 Task: Search one way flight ticket for 5 adults, 1 child, 2 infants in seat and 1 infant on lap in business from Minneapolis-st. Paul: Minneapolis-st. Paul International/wold-chamberlain Airport to Laramie: Laramie Regional Airport on 5-3-2023. Choice of flights is Delta. Number of bags: 1 carry on bag. Price is upto 86000. Outbound departure time preference is 19:45.
Action: Mouse moved to (269, 351)
Screenshot: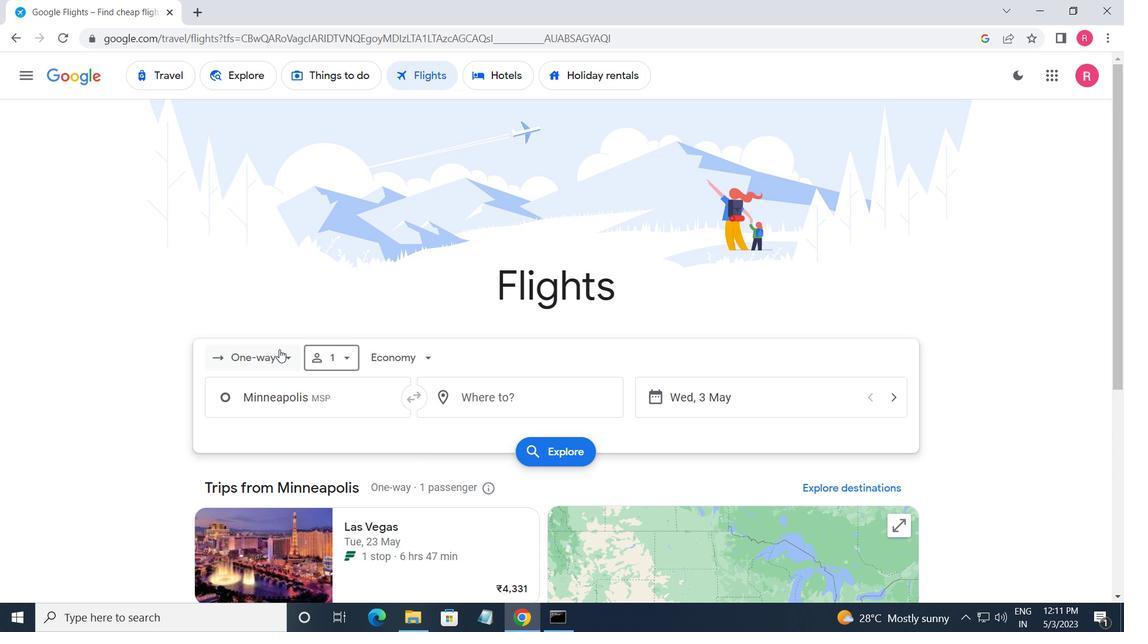 
Action: Mouse pressed left at (269, 351)
Screenshot: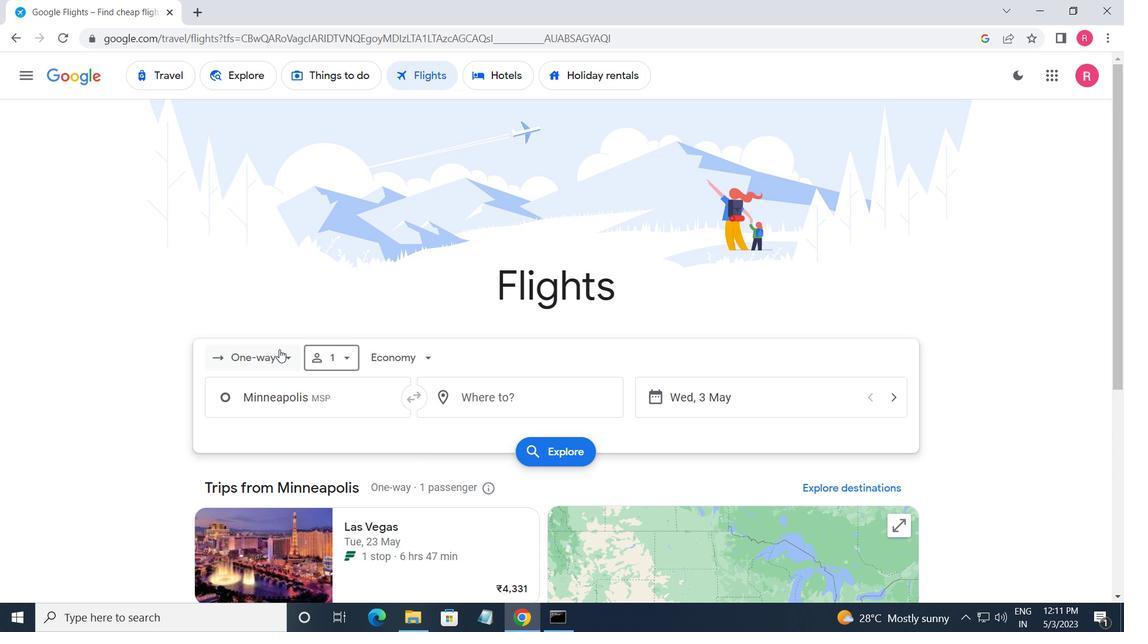 
Action: Mouse moved to (261, 427)
Screenshot: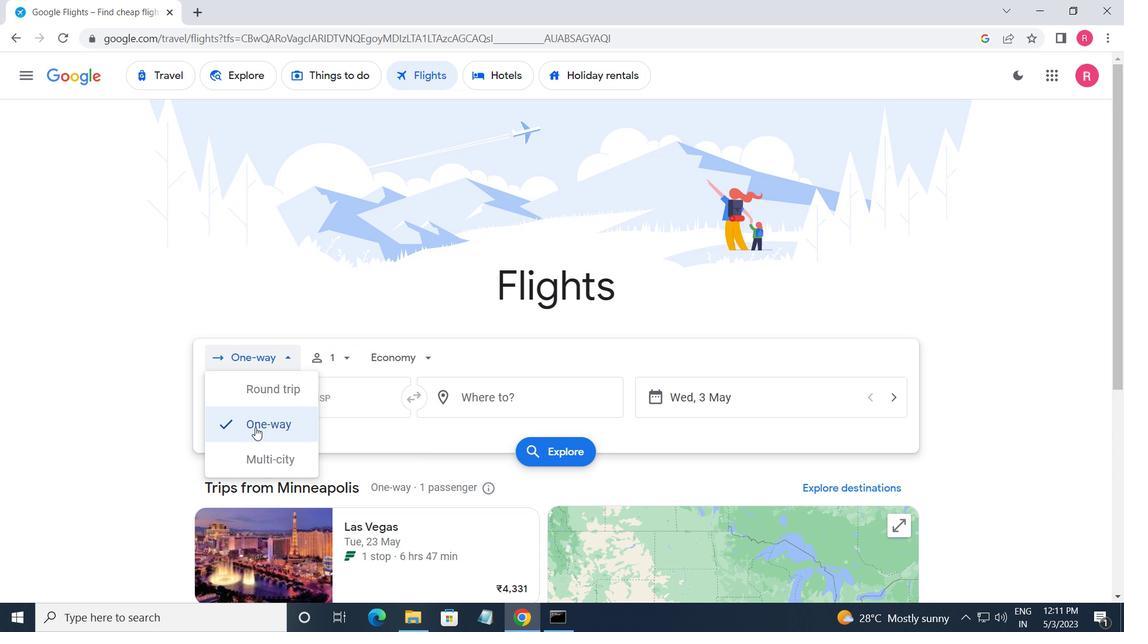 
Action: Mouse pressed left at (261, 427)
Screenshot: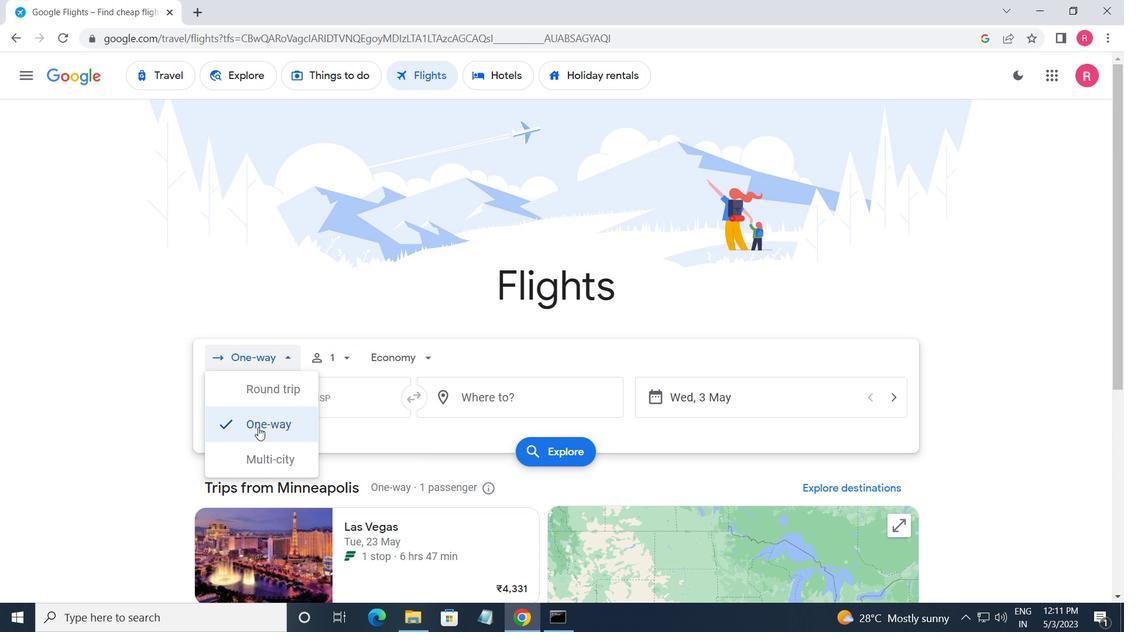 
Action: Mouse moved to (345, 365)
Screenshot: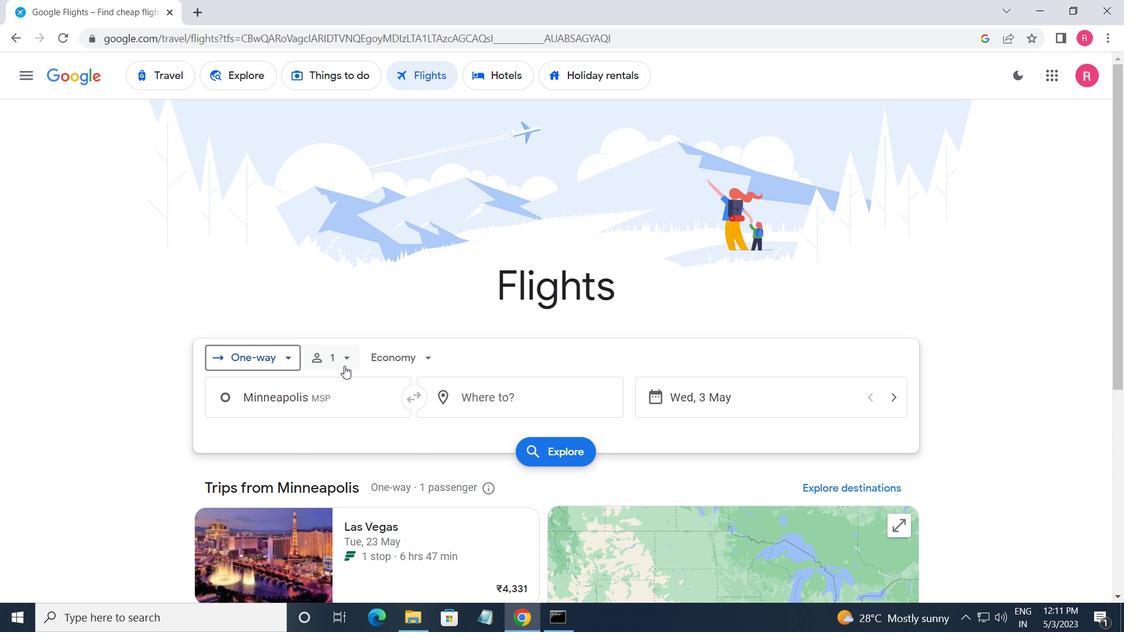 
Action: Mouse pressed left at (345, 365)
Screenshot: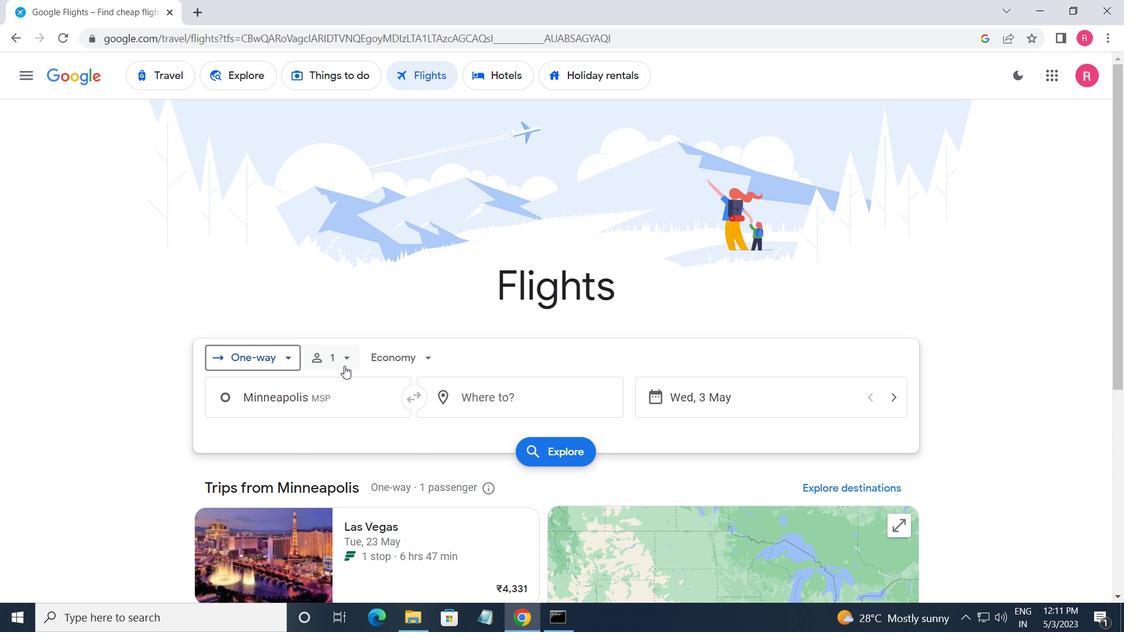 
Action: Mouse moved to (465, 390)
Screenshot: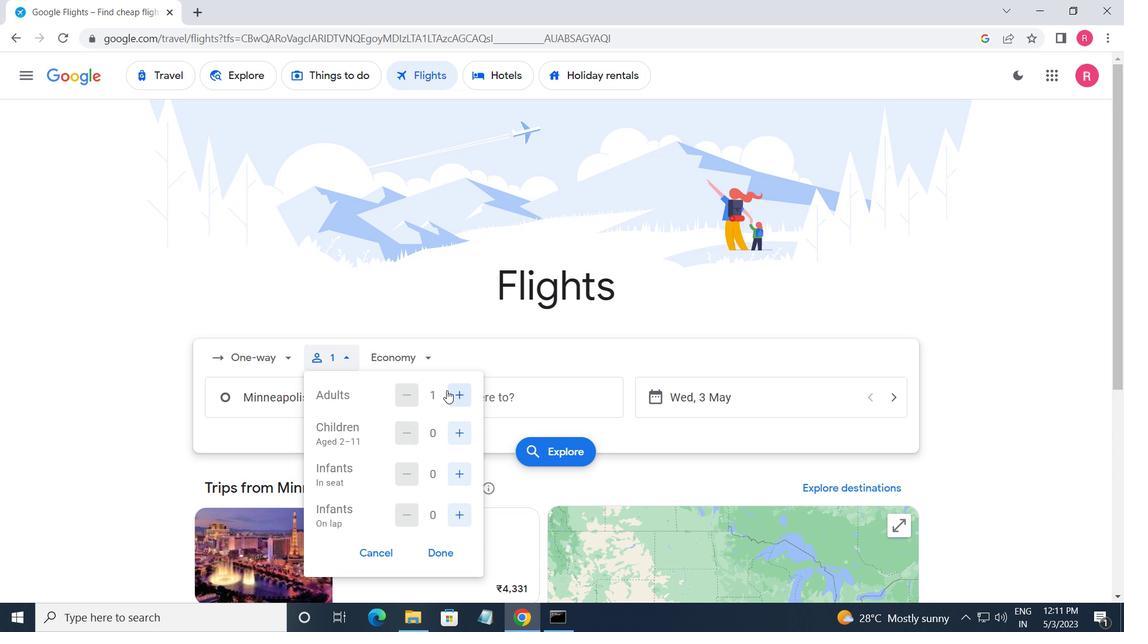
Action: Mouse pressed left at (465, 390)
Screenshot: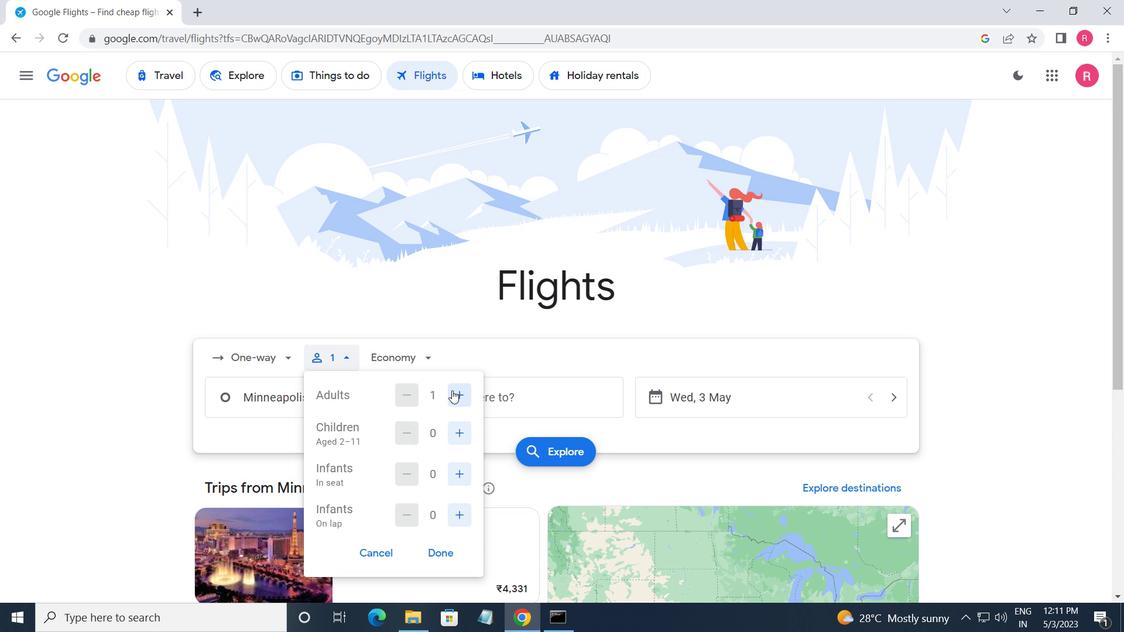 
Action: Mouse pressed left at (465, 390)
Screenshot: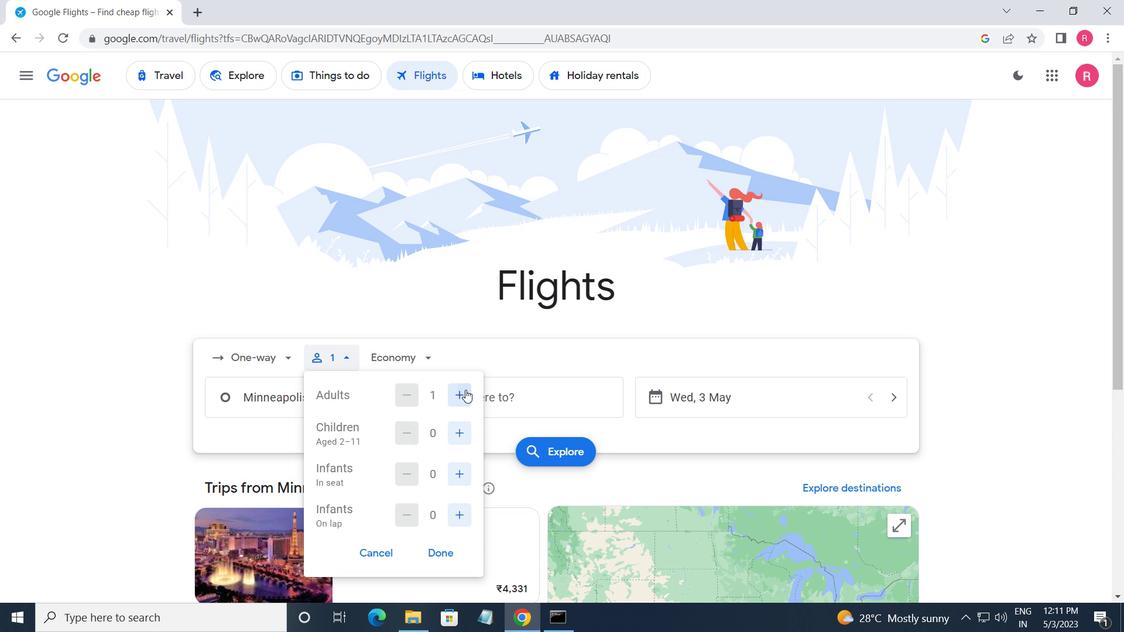 
Action: Mouse pressed left at (465, 390)
Screenshot: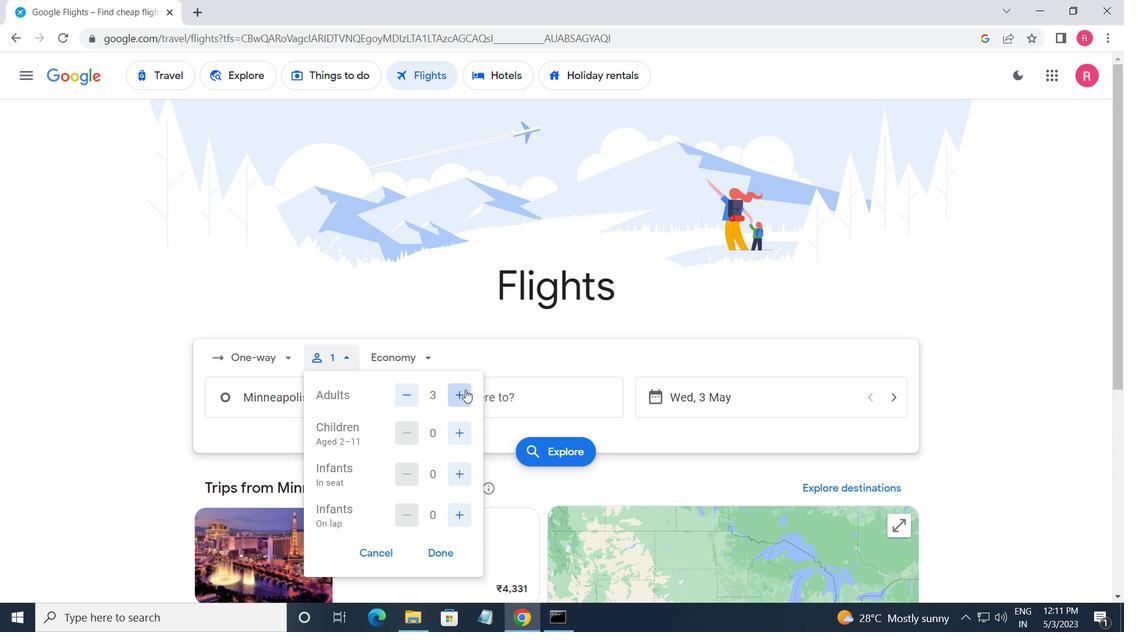 
Action: Mouse pressed left at (465, 390)
Screenshot: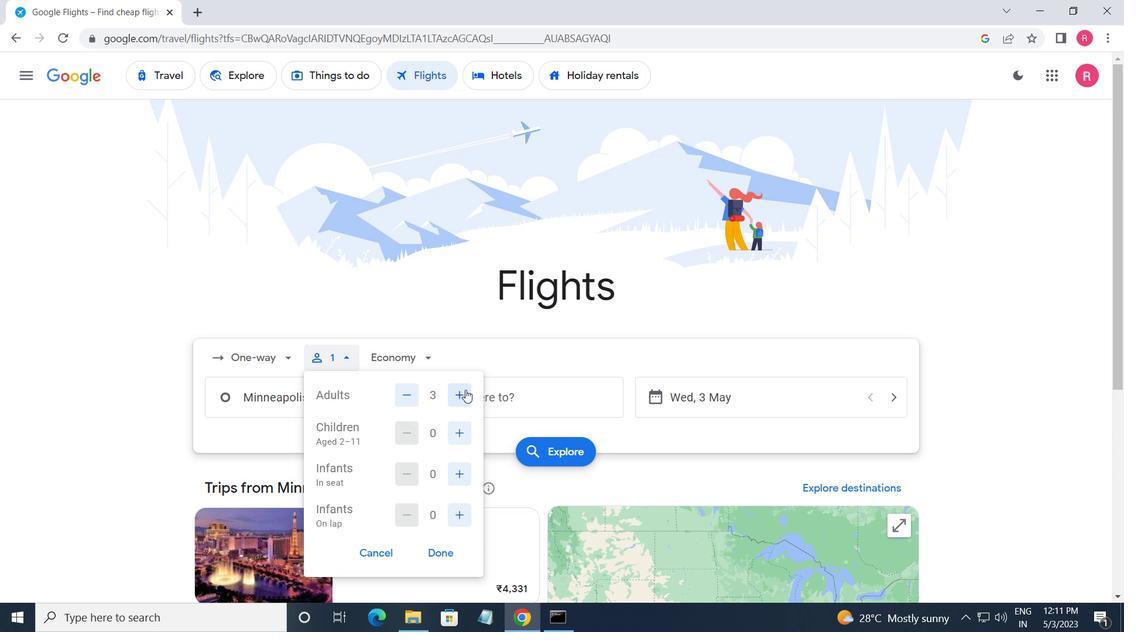 
Action: Mouse moved to (458, 442)
Screenshot: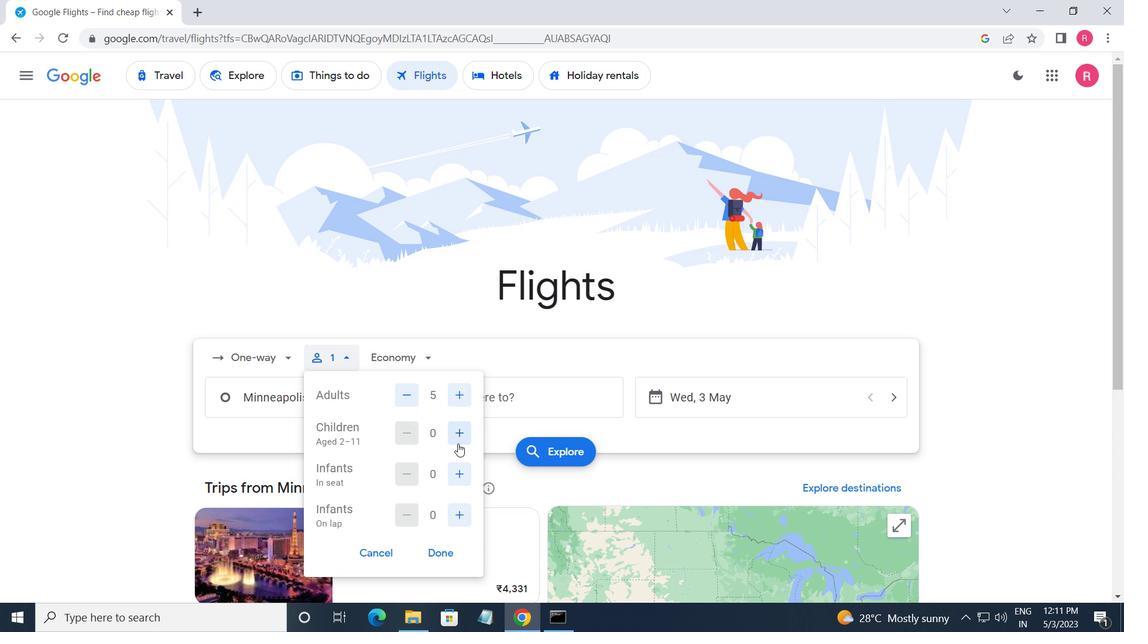 
Action: Mouse pressed left at (458, 442)
Screenshot: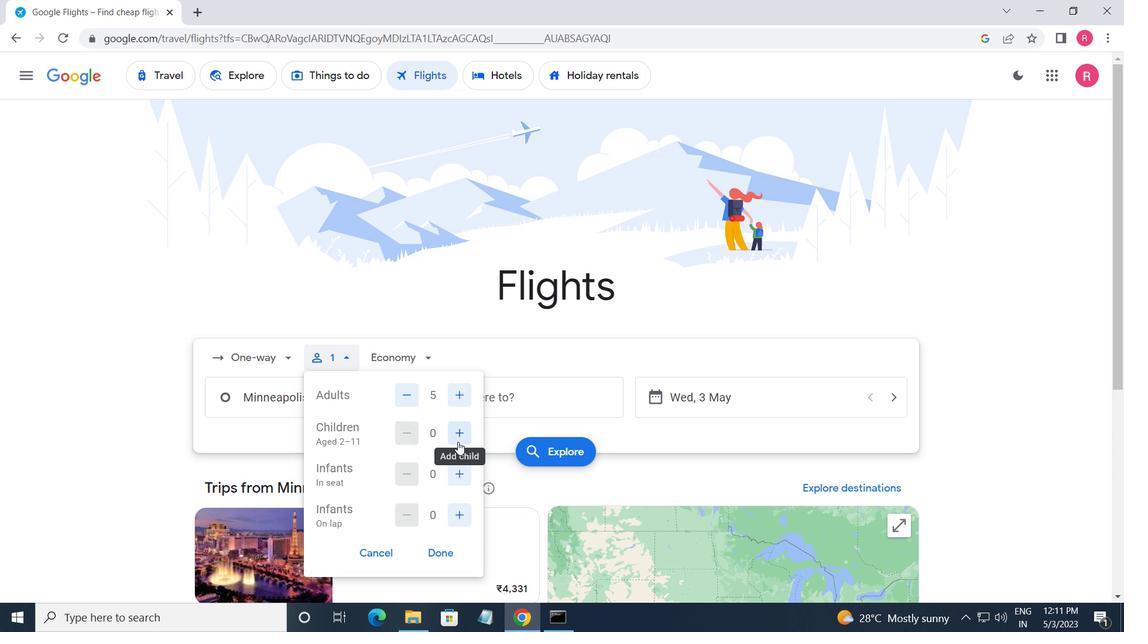 
Action: Mouse moved to (458, 467)
Screenshot: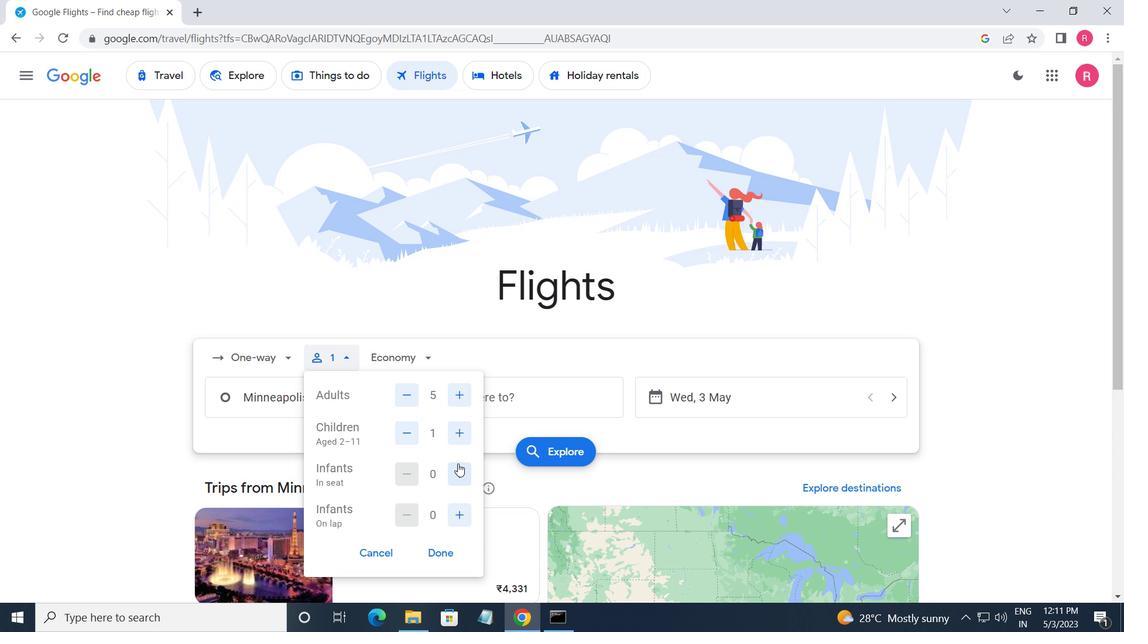 
Action: Mouse pressed left at (458, 467)
Screenshot: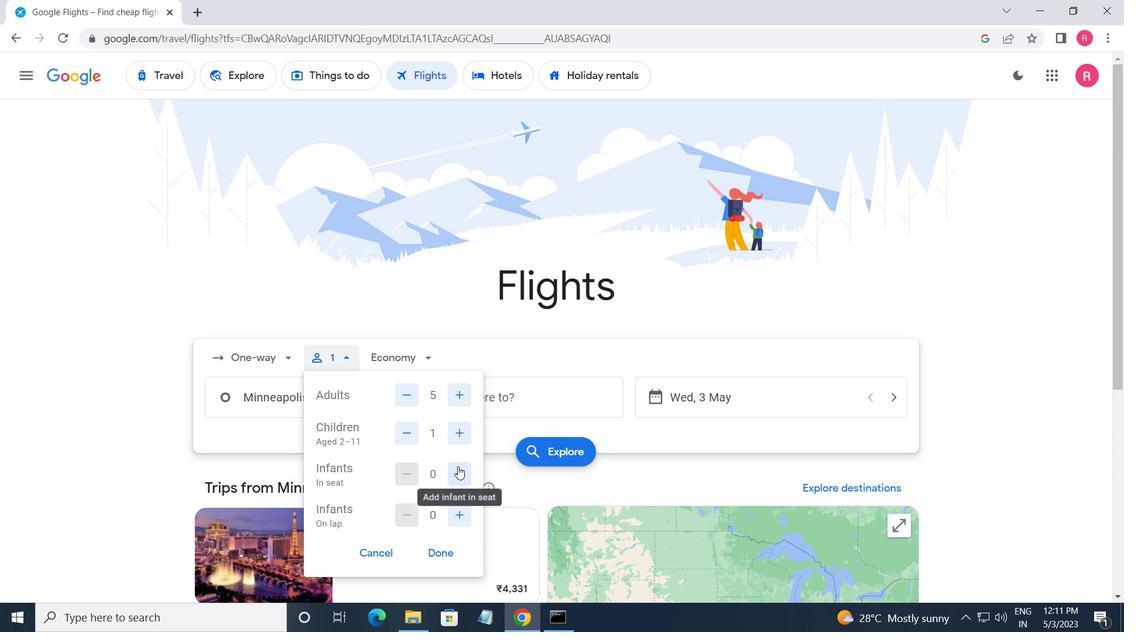 
Action: Mouse pressed left at (458, 467)
Screenshot: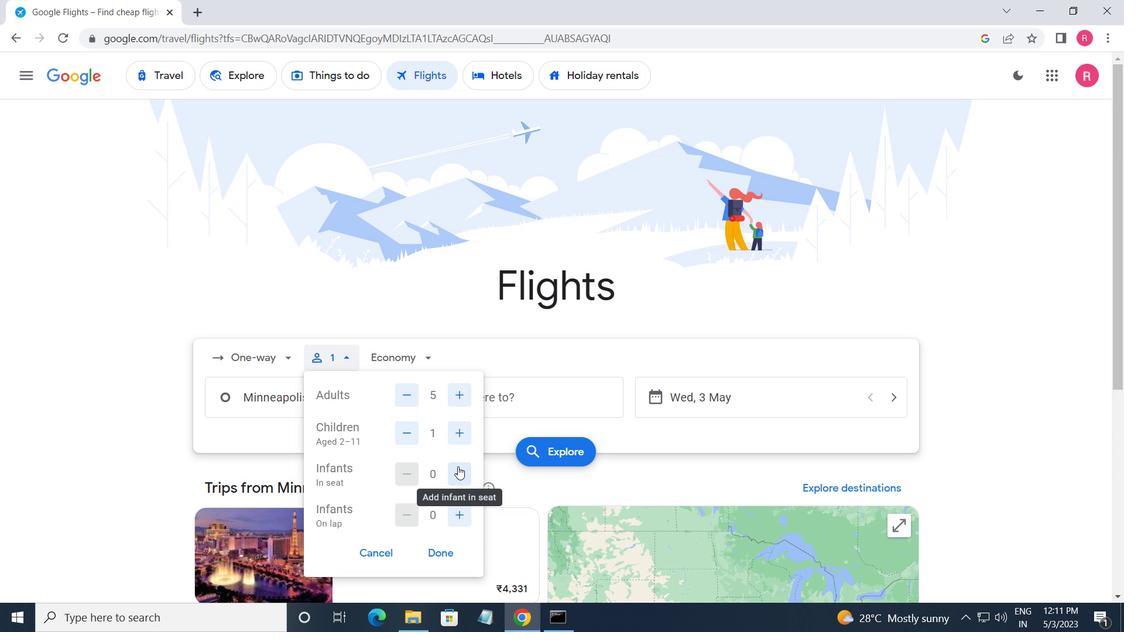 
Action: Mouse moved to (458, 467)
Screenshot: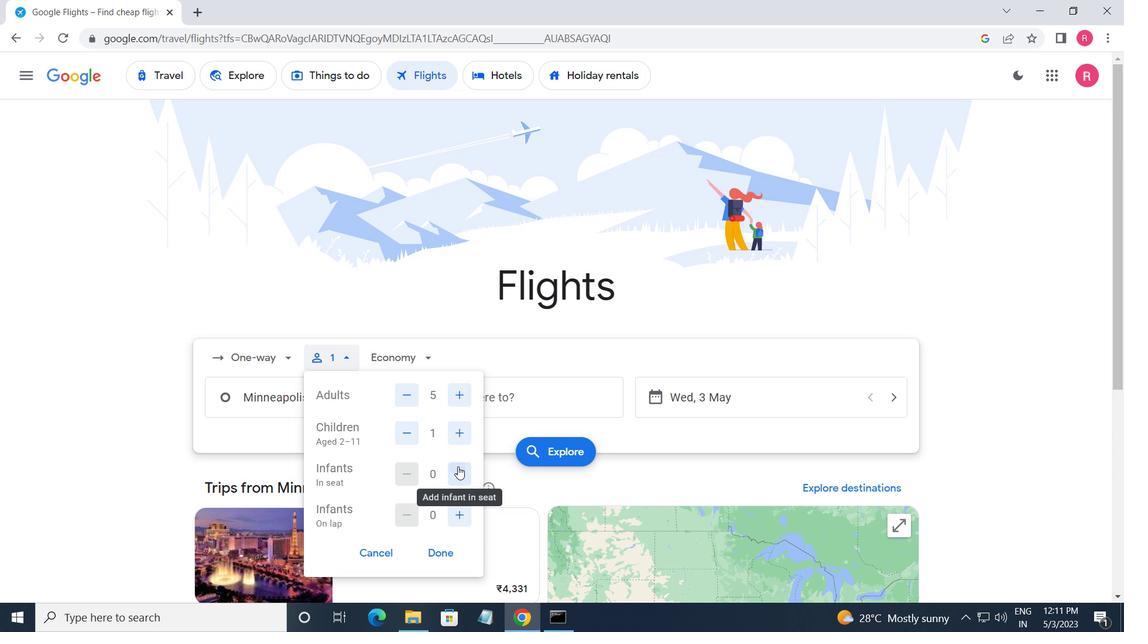 
Action: Mouse pressed left at (458, 467)
Screenshot: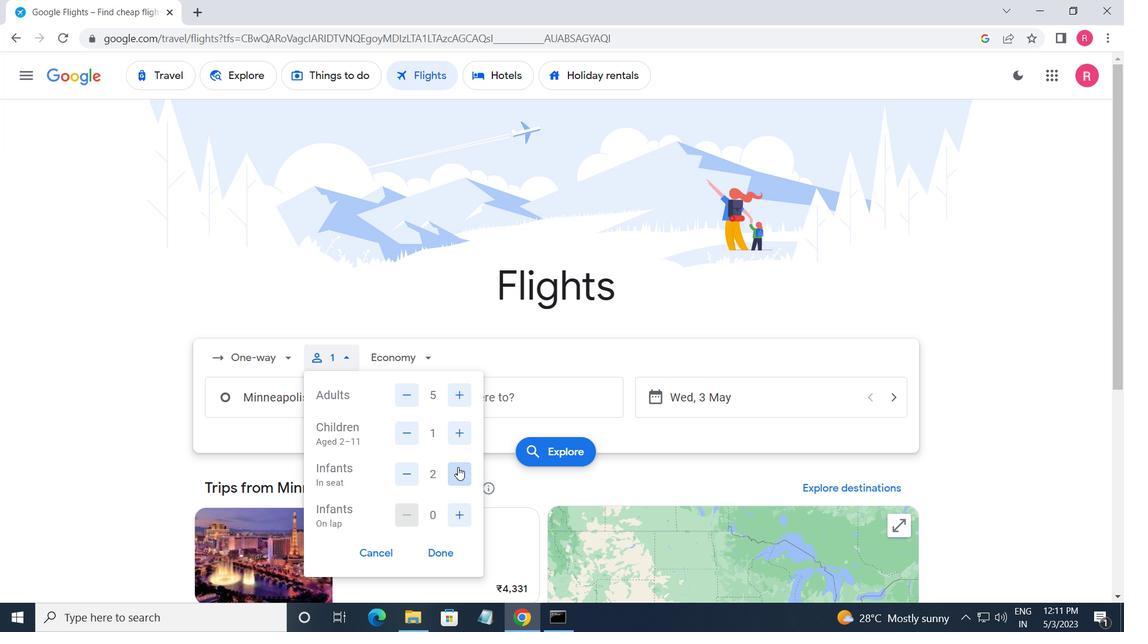 
Action: Mouse moved to (411, 468)
Screenshot: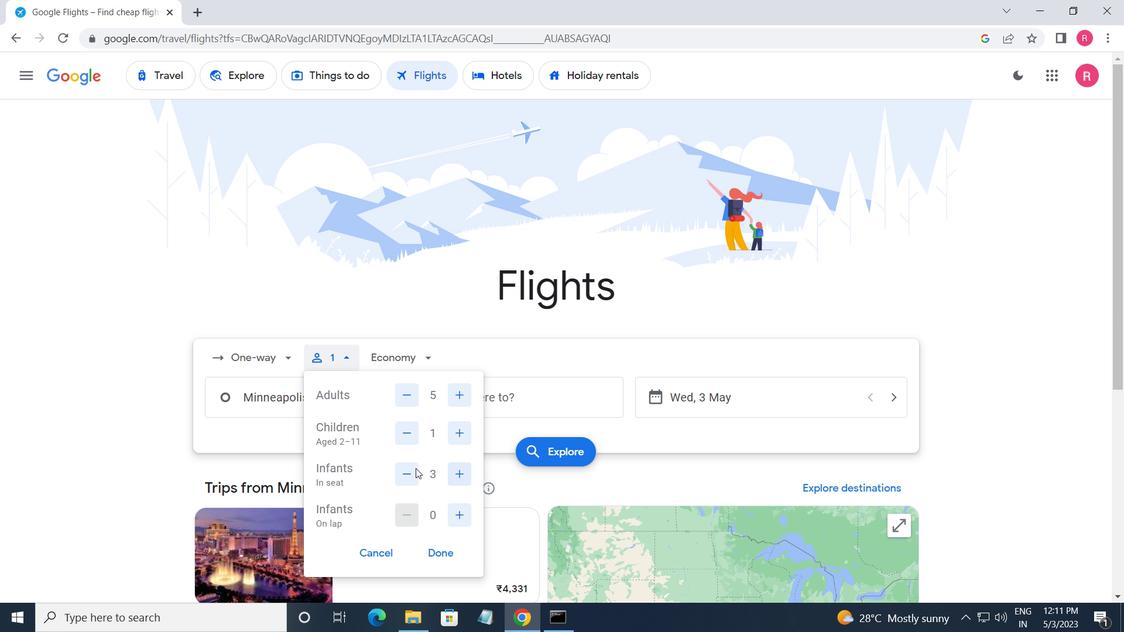 
Action: Mouse pressed left at (411, 468)
Screenshot: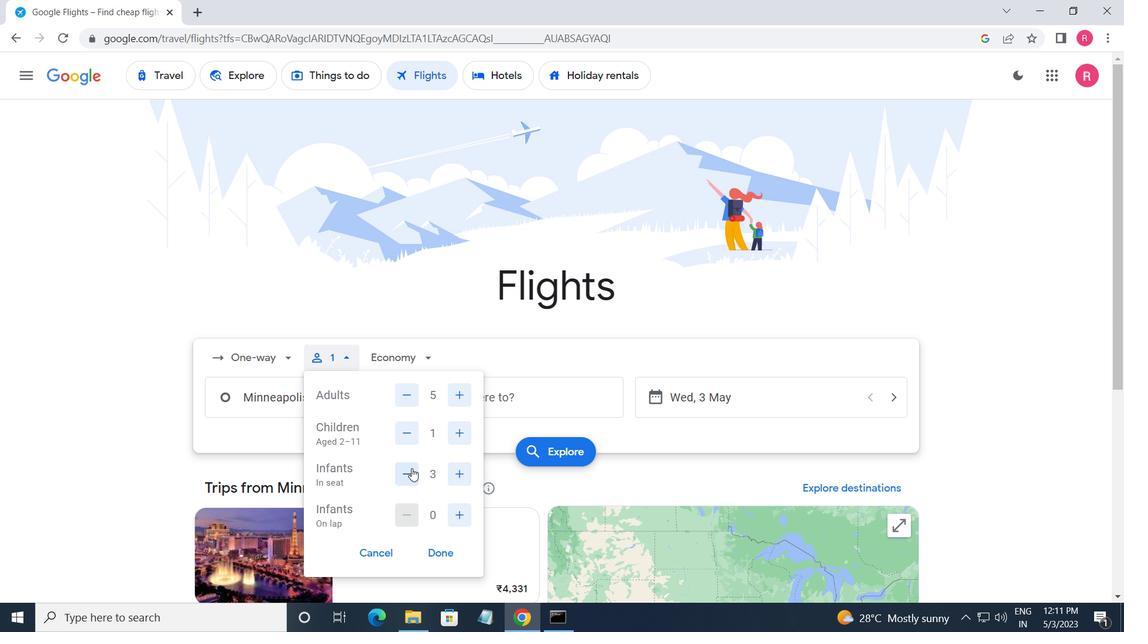 
Action: Mouse moved to (455, 514)
Screenshot: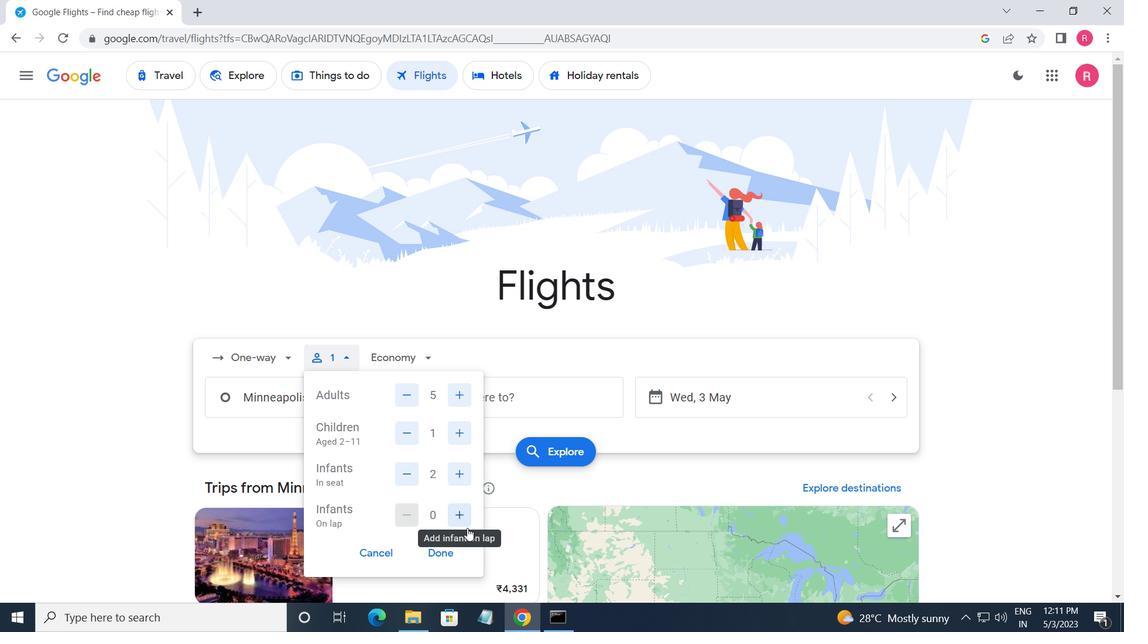 
Action: Mouse pressed left at (455, 514)
Screenshot: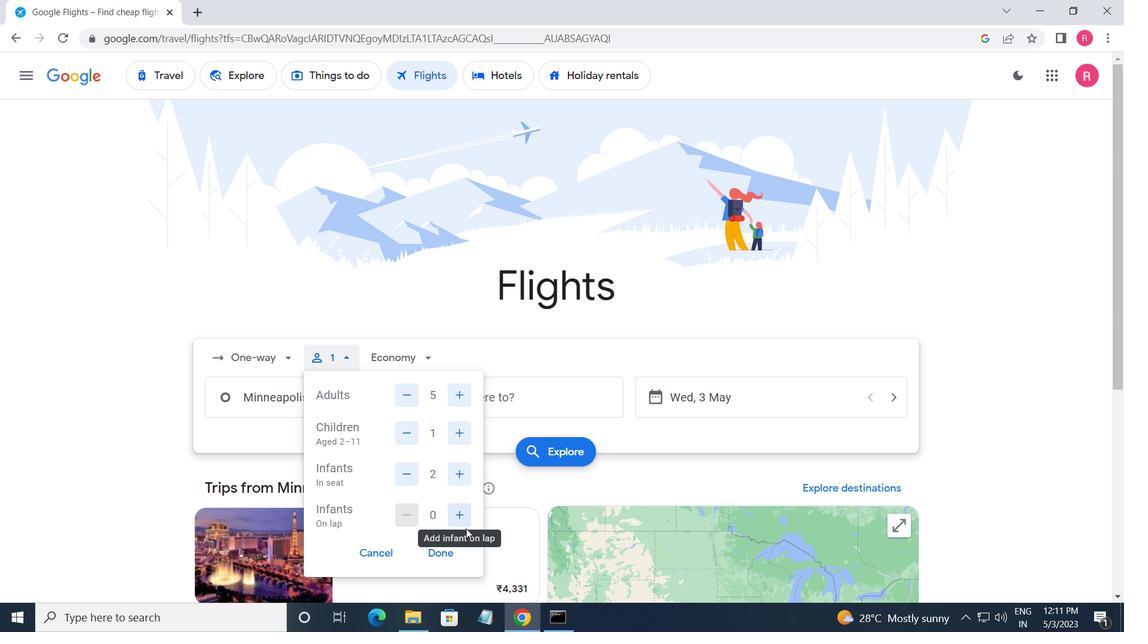 
Action: Mouse moved to (450, 541)
Screenshot: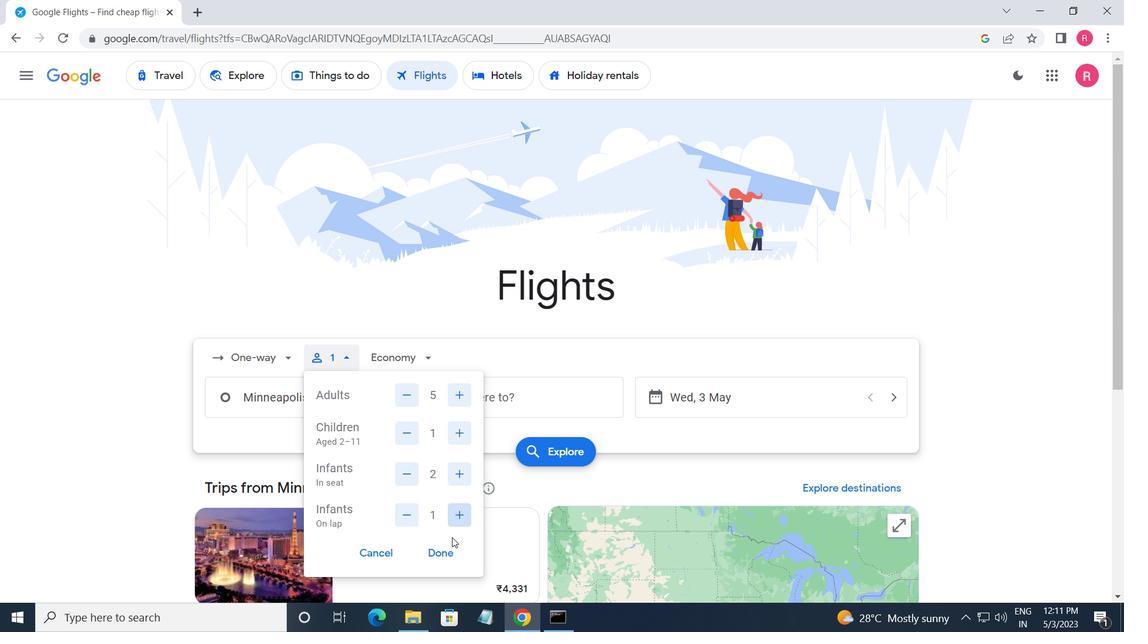 
Action: Mouse pressed left at (450, 541)
Screenshot: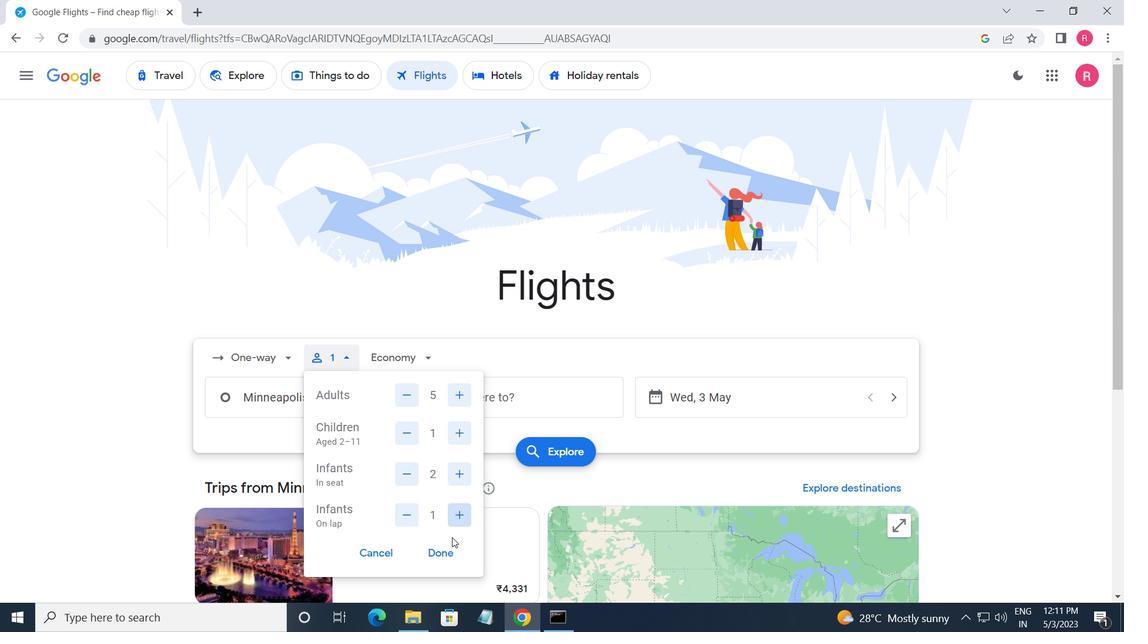 
Action: Mouse moved to (407, 367)
Screenshot: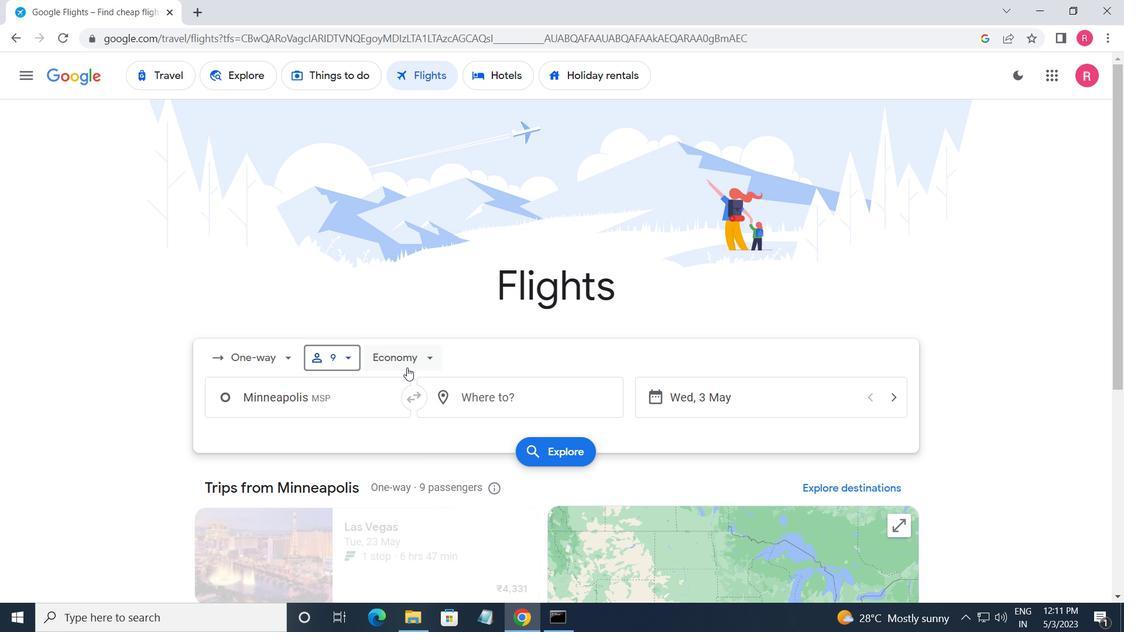 
Action: Mouse pressed left at (407, 367)
Screenshot: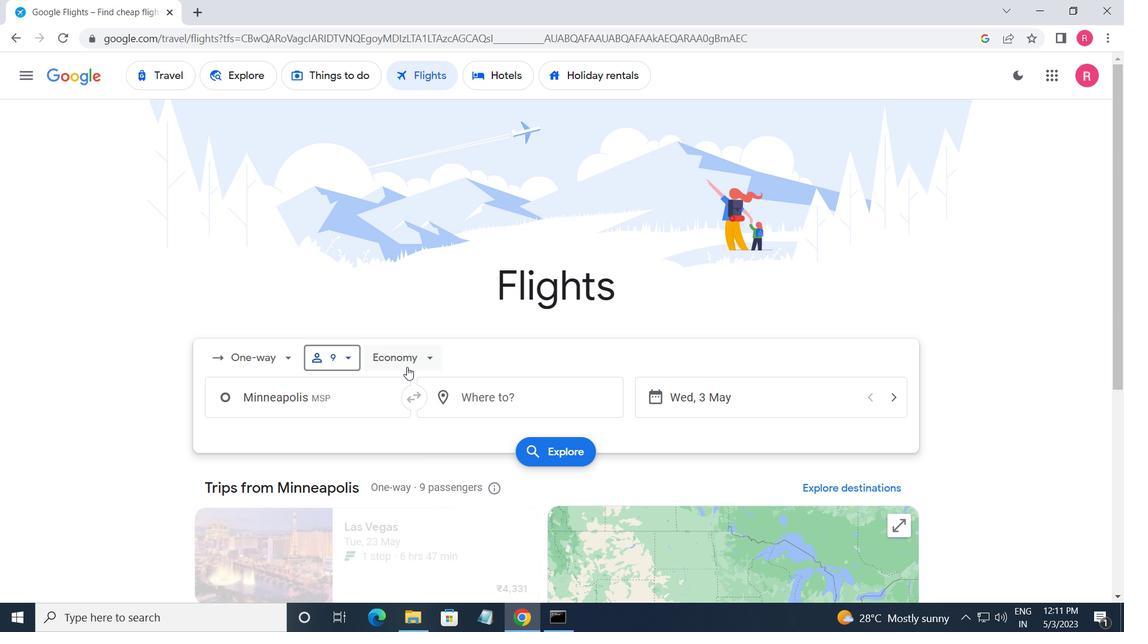 
Action: Mouse moved to (427, 459)
Screenshot: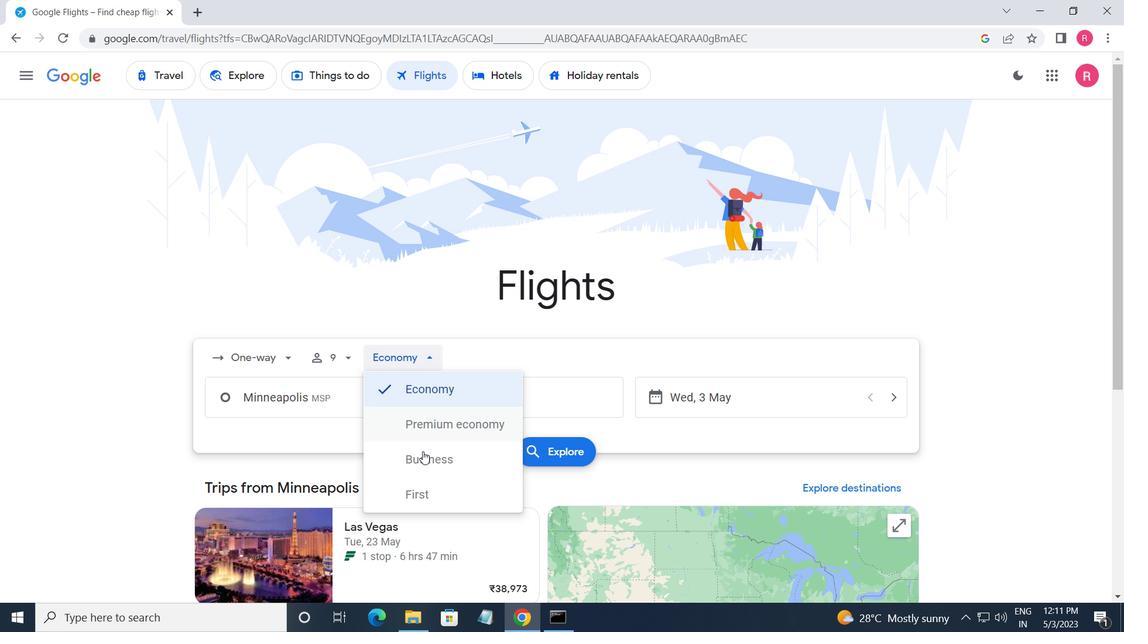 
Action: Mouse pressed left at (427, 459)
Screenshot: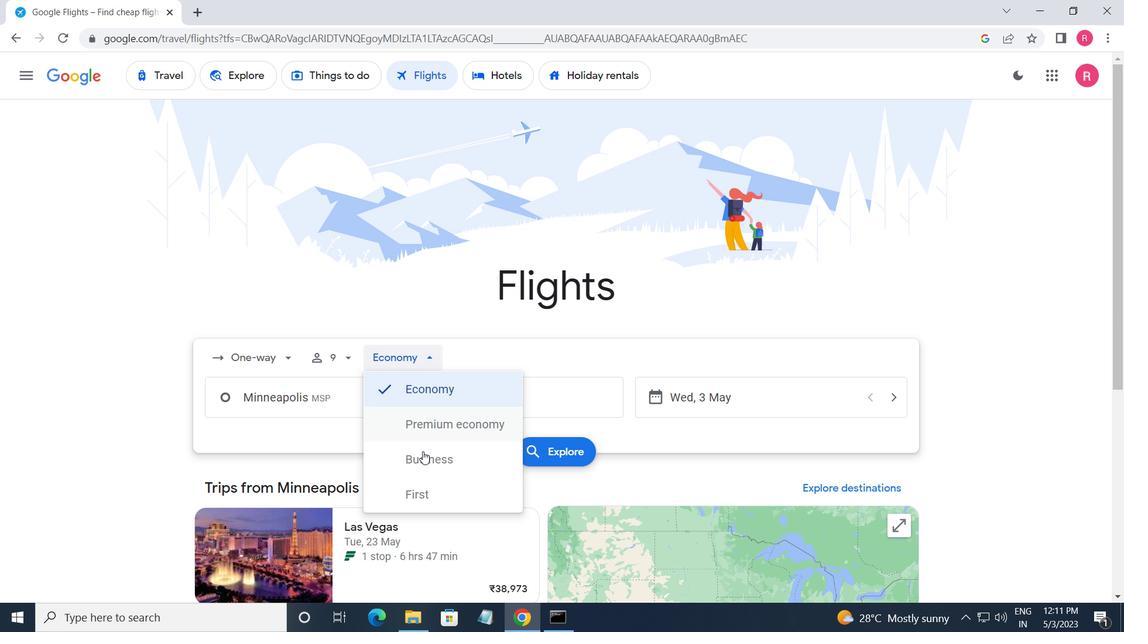 
Action: Mouse moved to (356, 395)
Screenshot: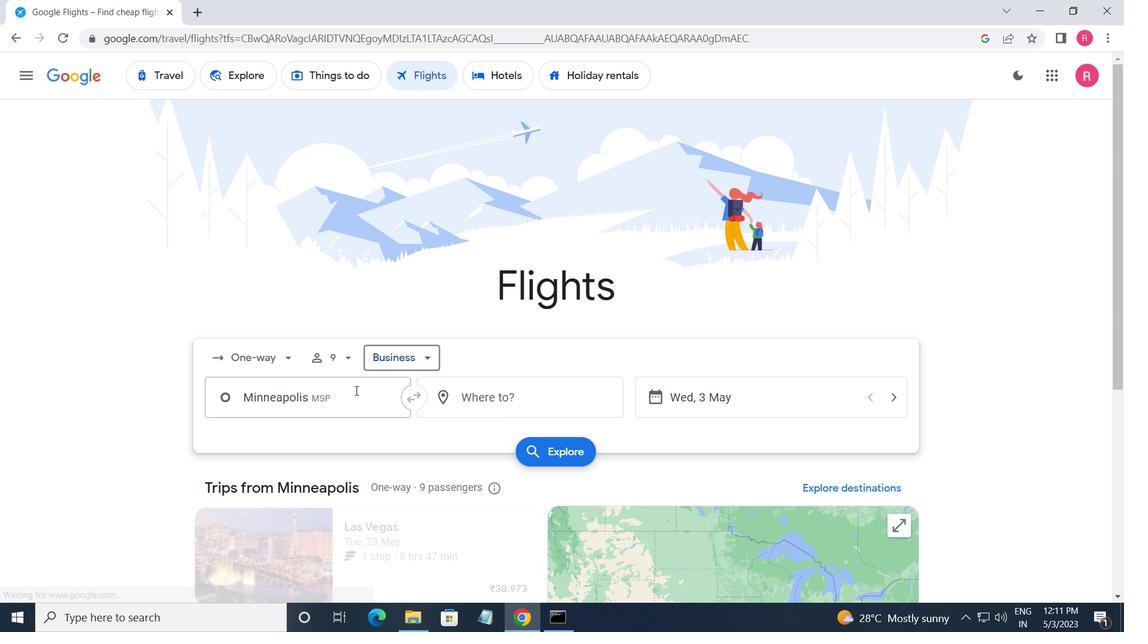 
Action: Mouse pressed left at (356, 395)
Screenshot: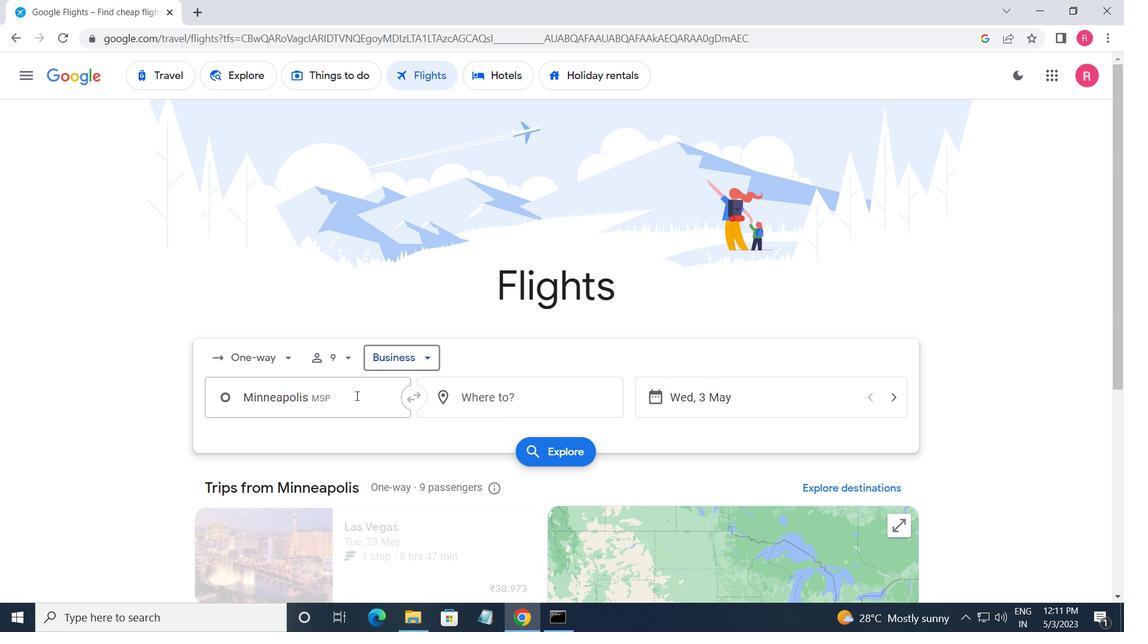 
Action: Mouse moved to (351, 474)
Screenshot: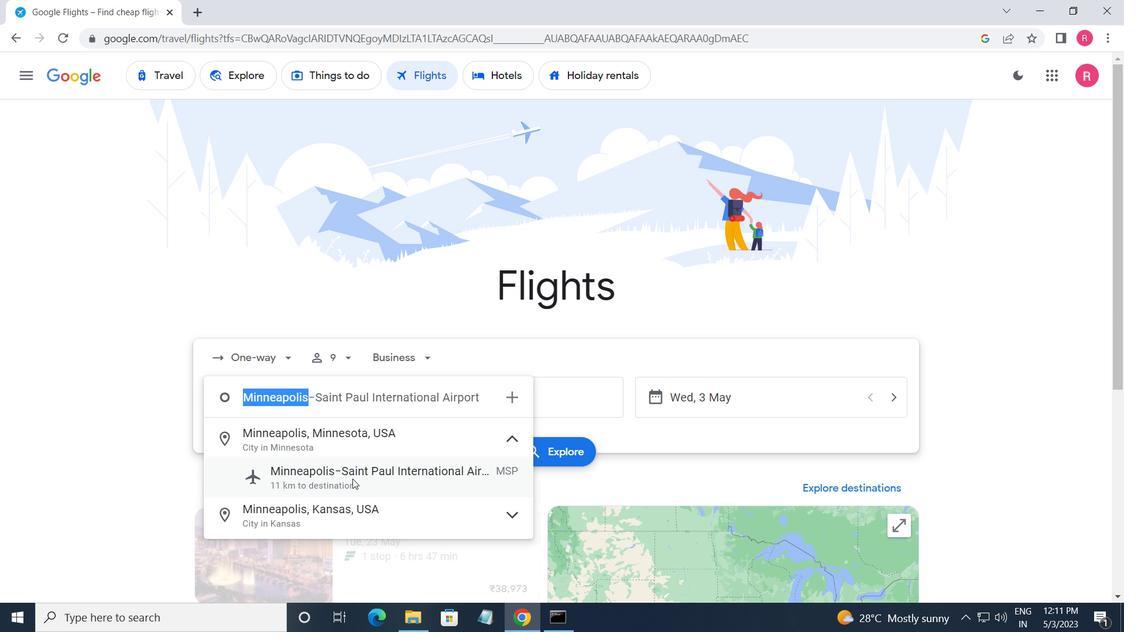 
Action: Mouse pressed left at (351, 474)
Screenshot: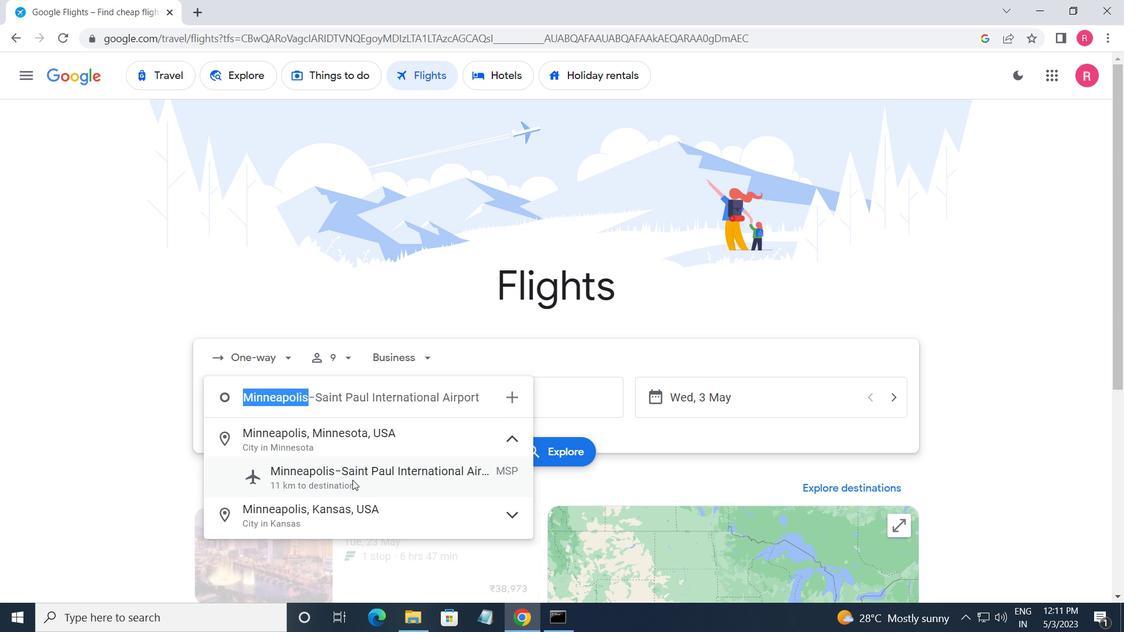 
Action: Mouse moved to (494, 397)
Screenshot: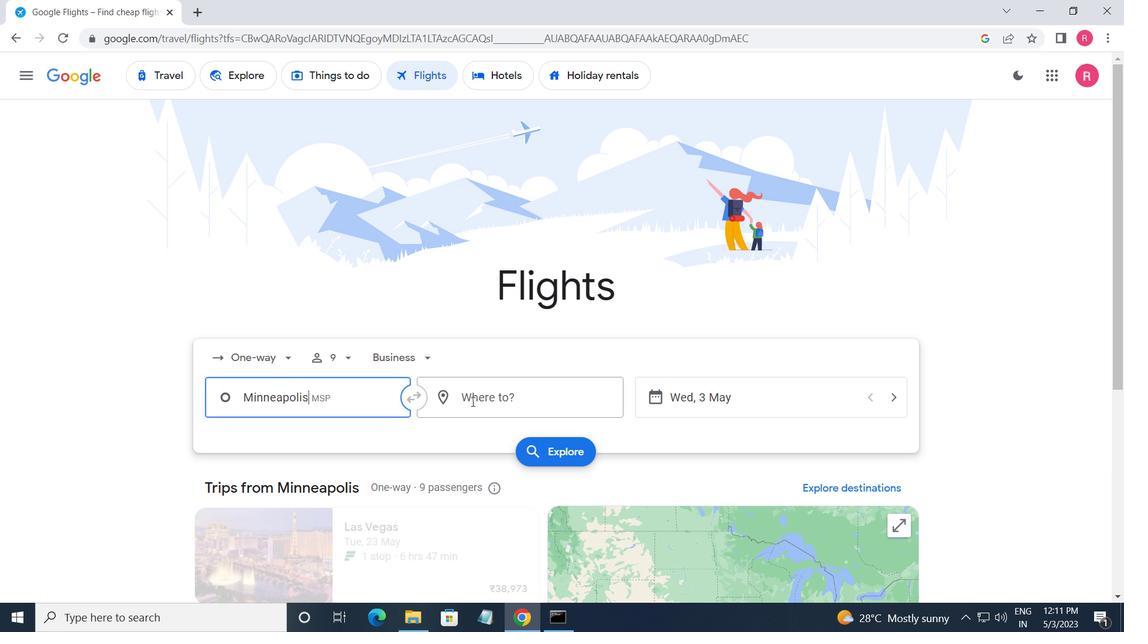 
Action: Mouse pressed left at (494, 397)
Screenshot: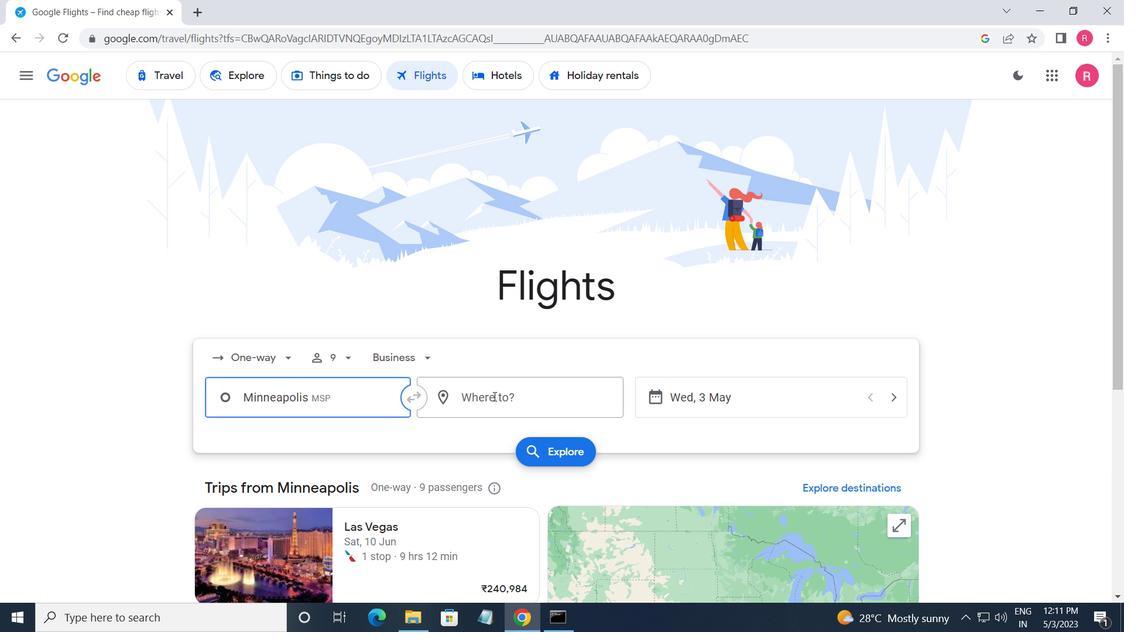 
Action: Mouse moved to (494, 556)
Screenshot: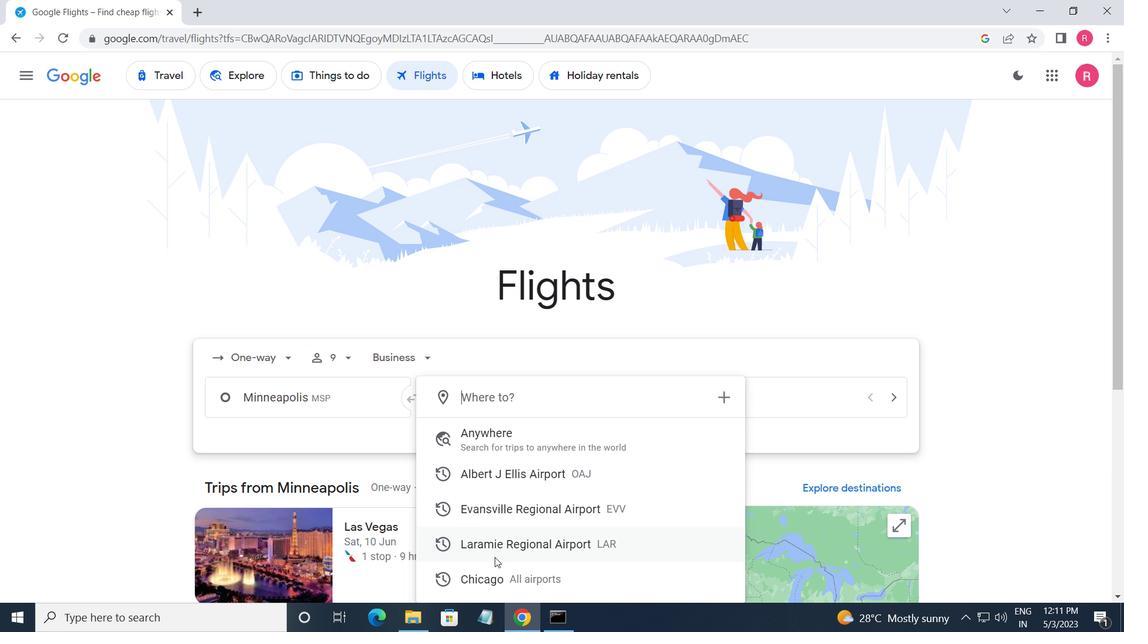 
Action: Mouse pressed left at (494, 556)
Screenshot: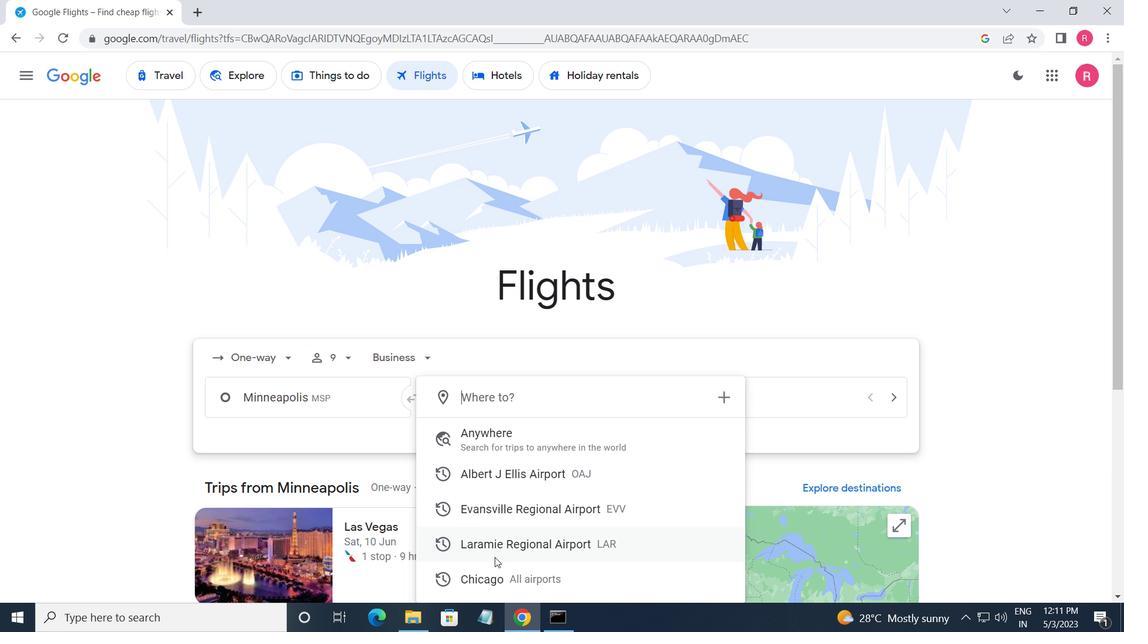 
Action: Mouse moved to (739, 402)
Screenshot: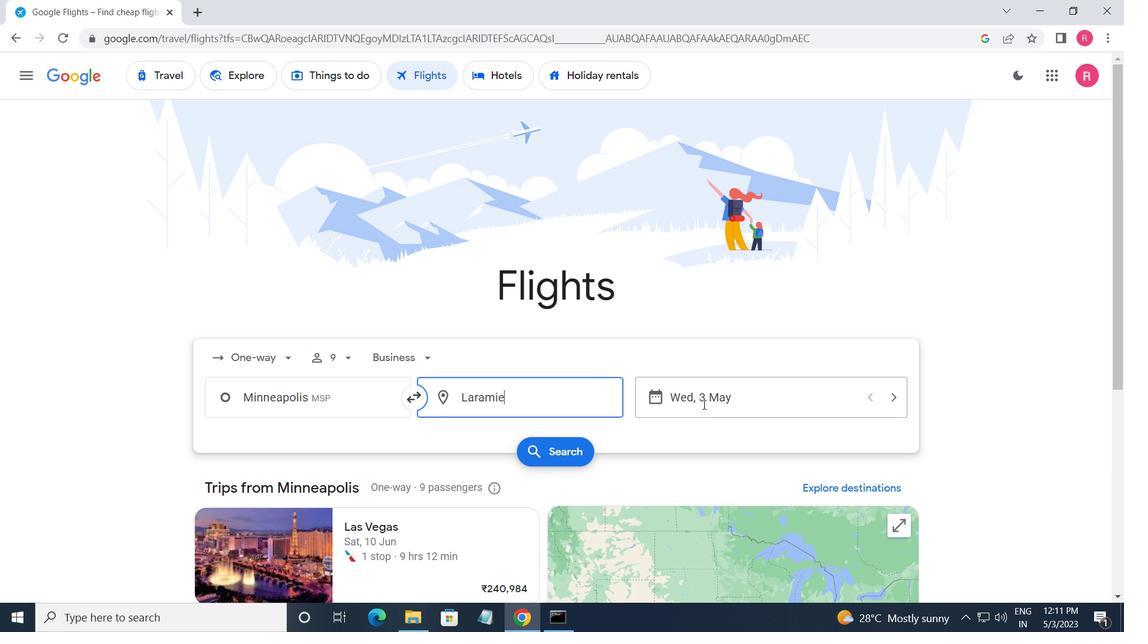 
Action: Mouse pressed left at (739, 402)
Screenshot: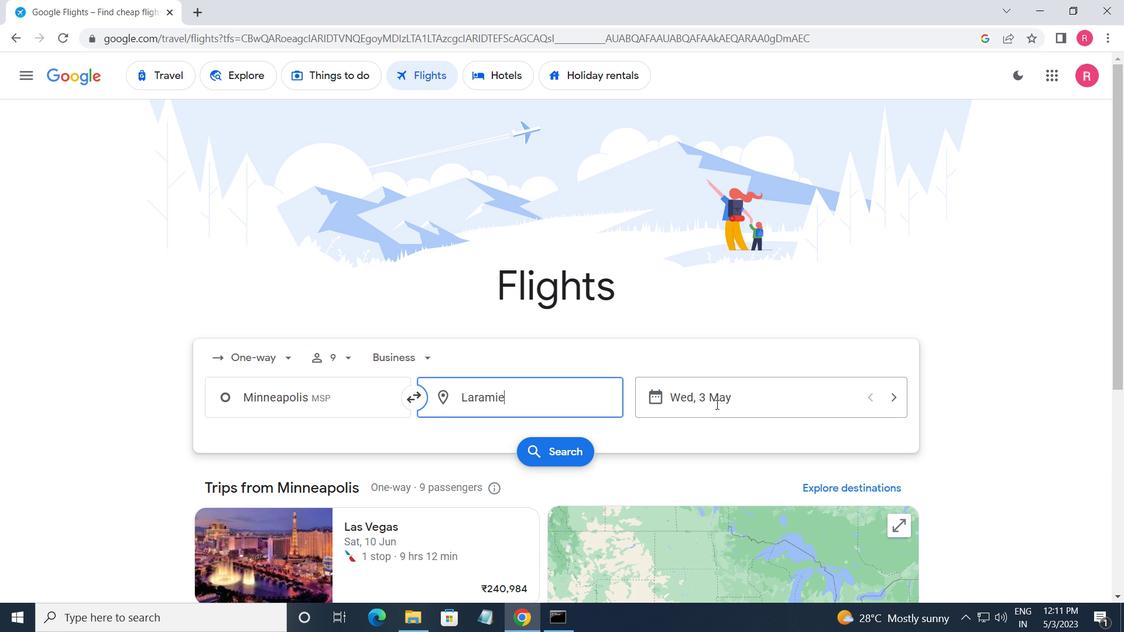 
Action: Mouse moved to (484, 349)
Screenshot: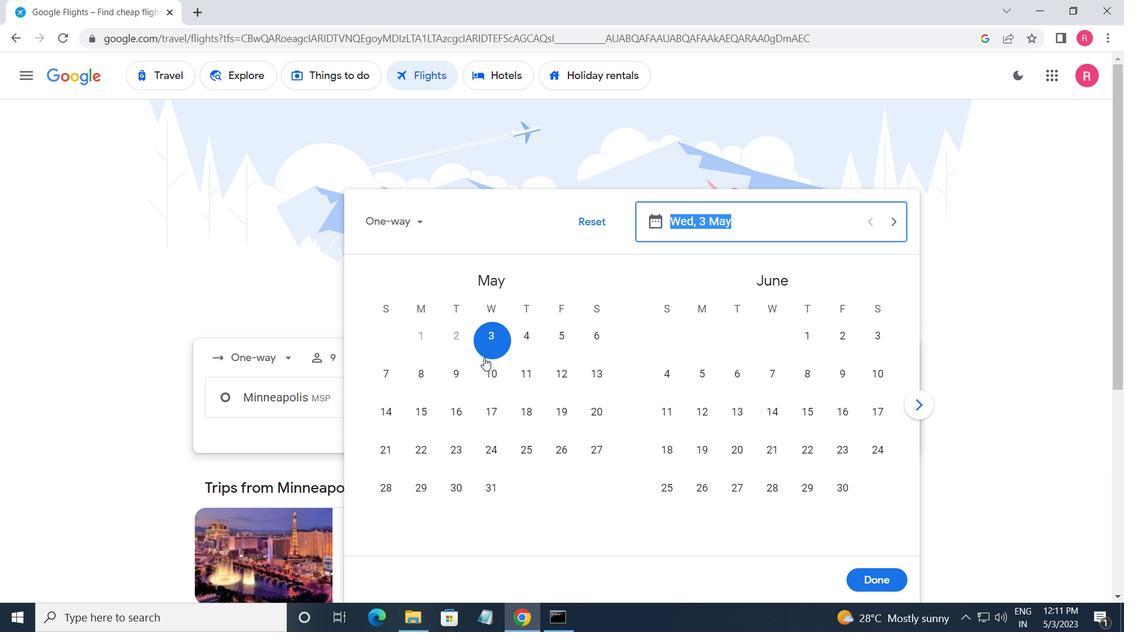 
Action: Mouse pressed left at (484, 349)
Screenshot: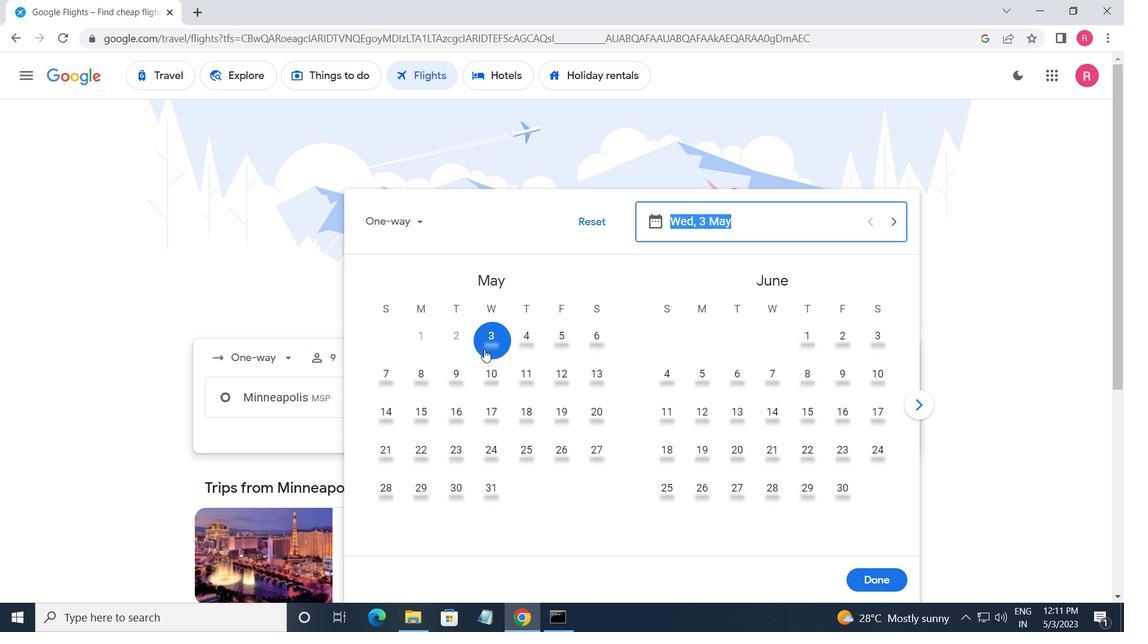 
Action: Mouse moved to (860, 575)
Screenshot: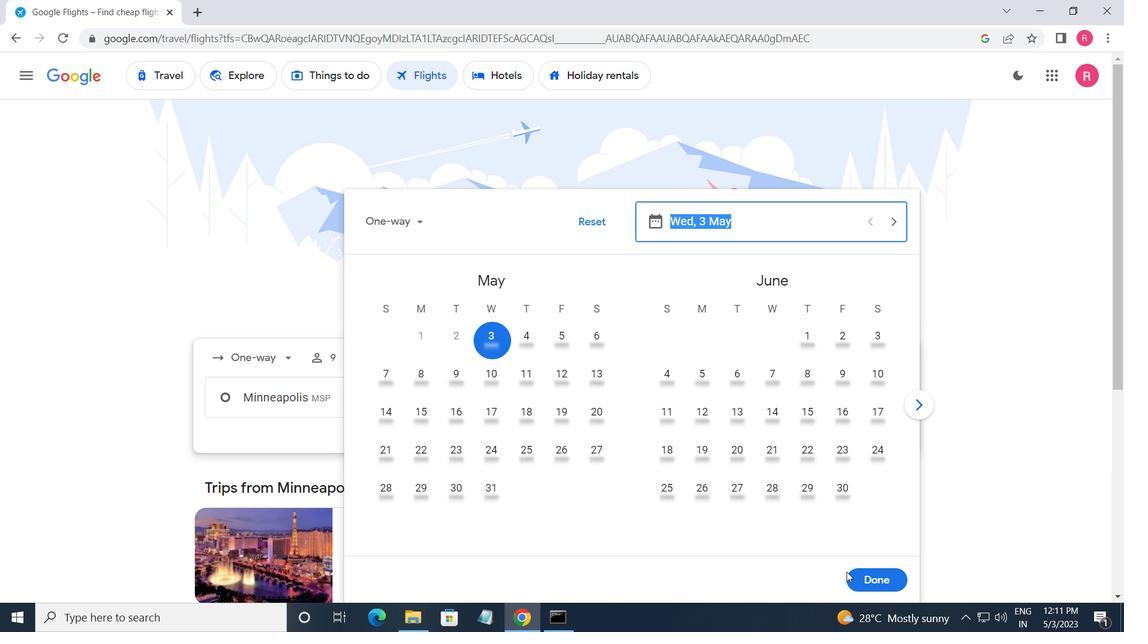 
Action: Mouse pressed left at (860, 575)
Screenshot: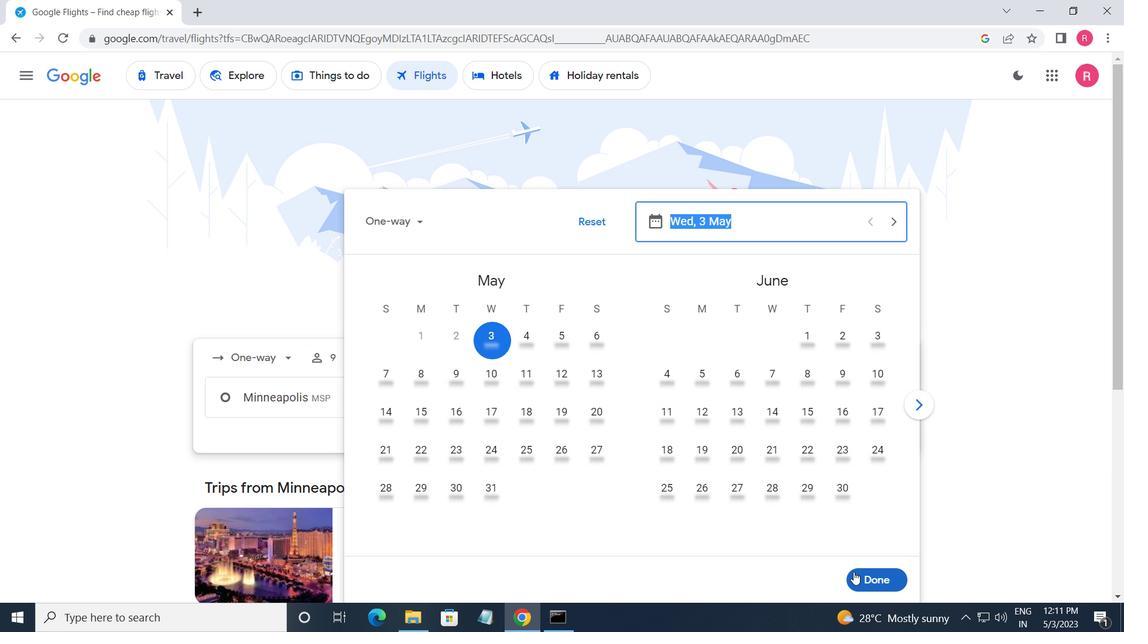 
Action: Mouse moved to (576, 448)
Screenshot: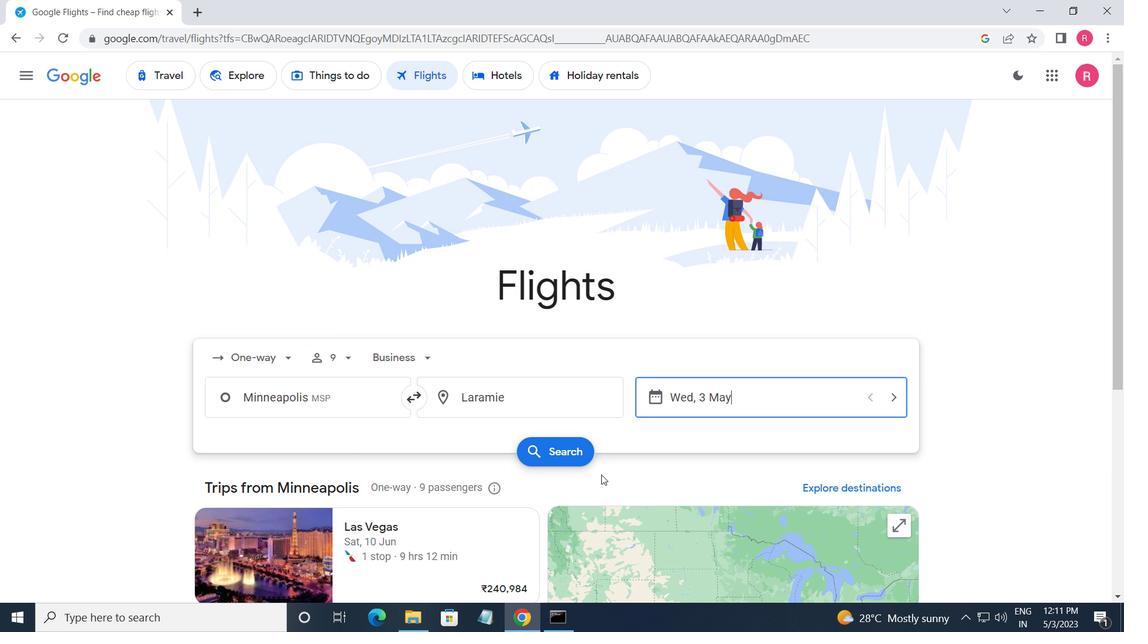 
Action: Mouse pressed left at (576, 448)
Screenshot: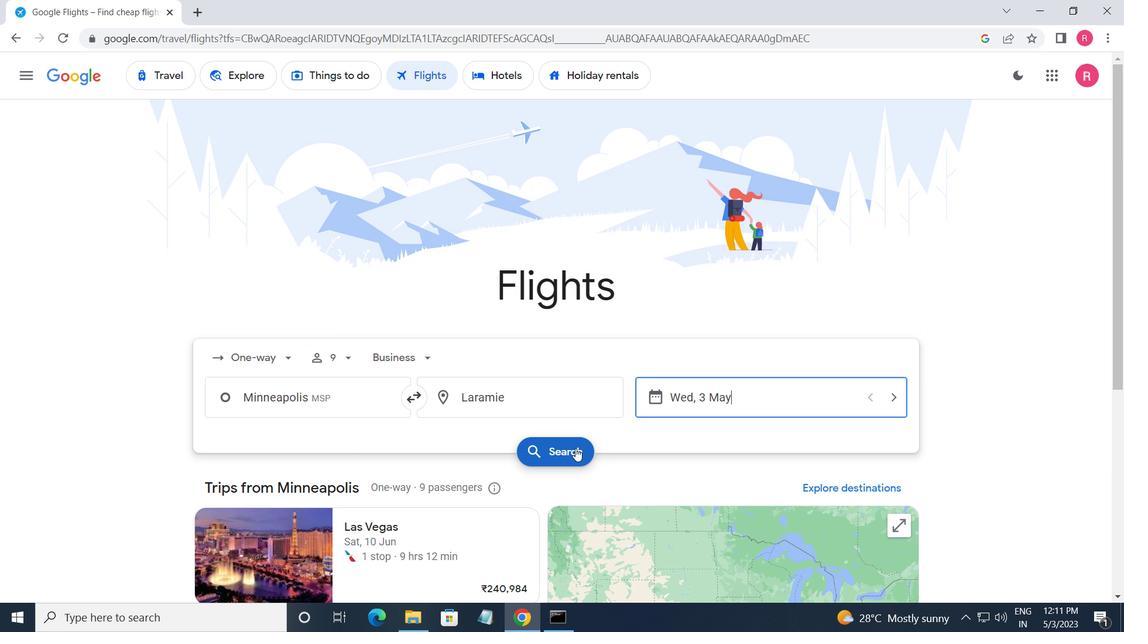 
Action: Mouse moved to (213, 221)
Screenshot: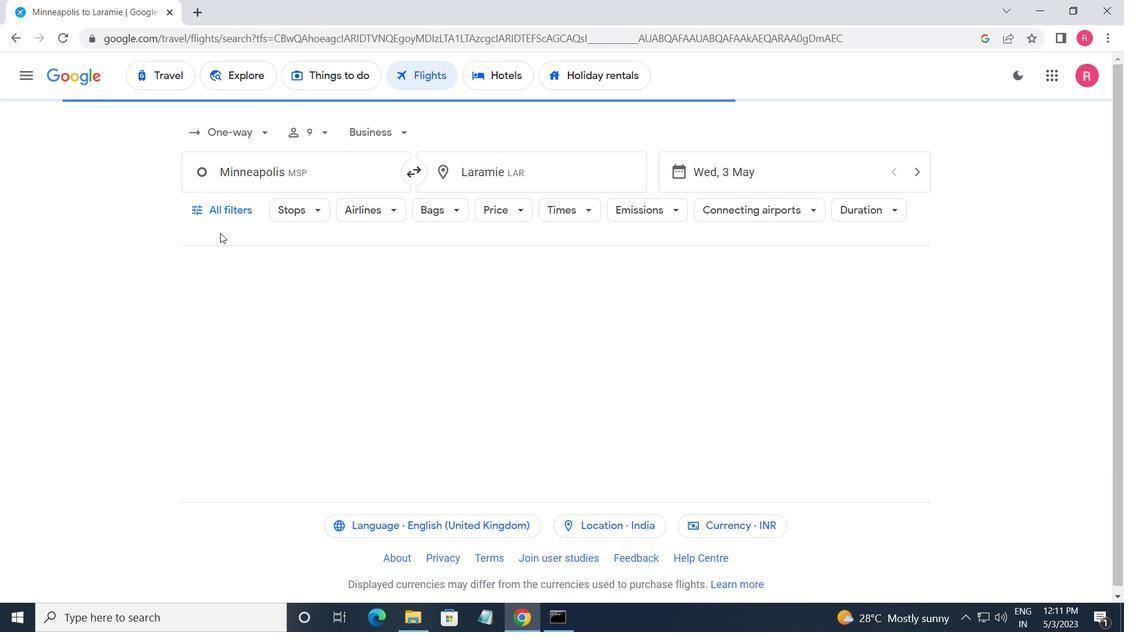 
Action: Mouse pressed left at (213, 221)
Screenshot: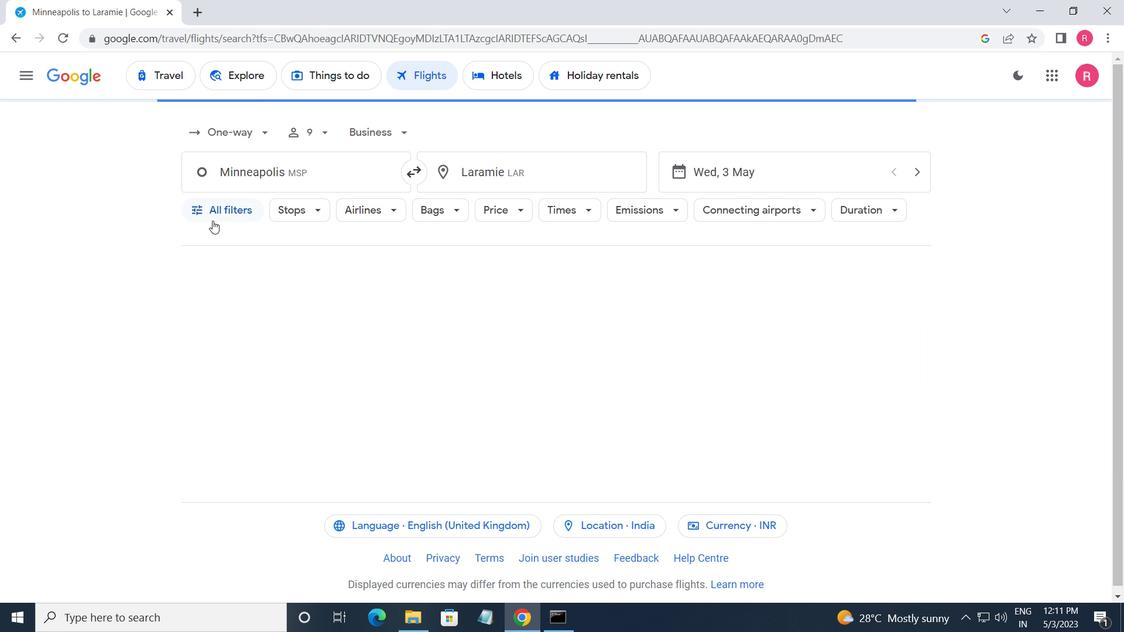 
Action: Mouse moved to (289, 371)
Screenshot: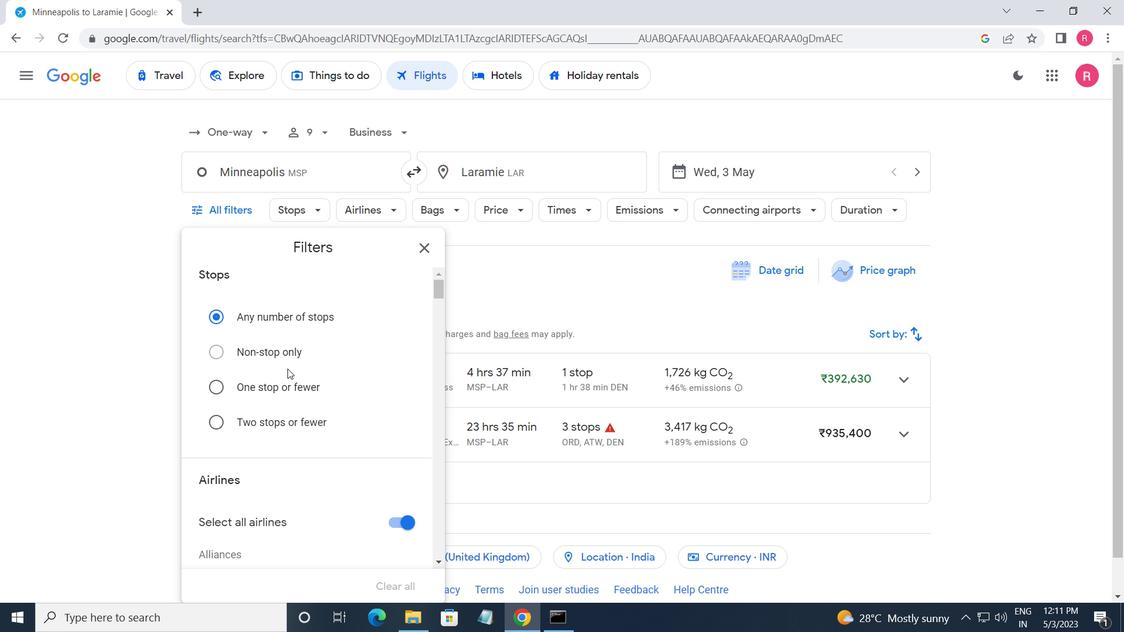 
Action: Mouse scrolled (289, 371) with delta (0, 0)
Screenshot: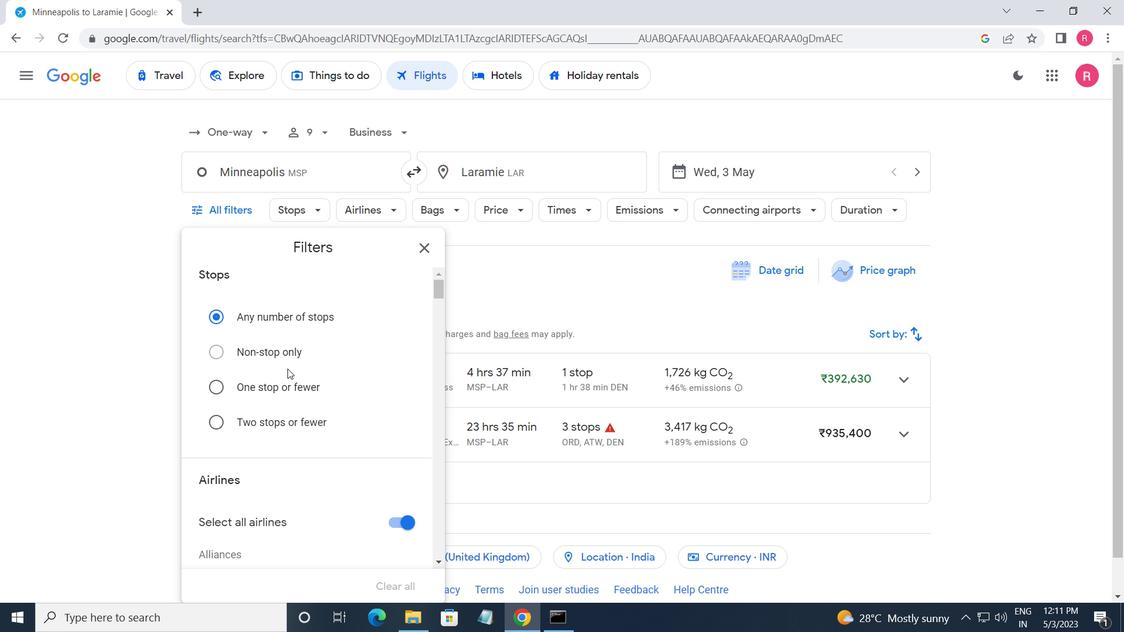
Action: Mouse moved to (291, 372)
Screenshot: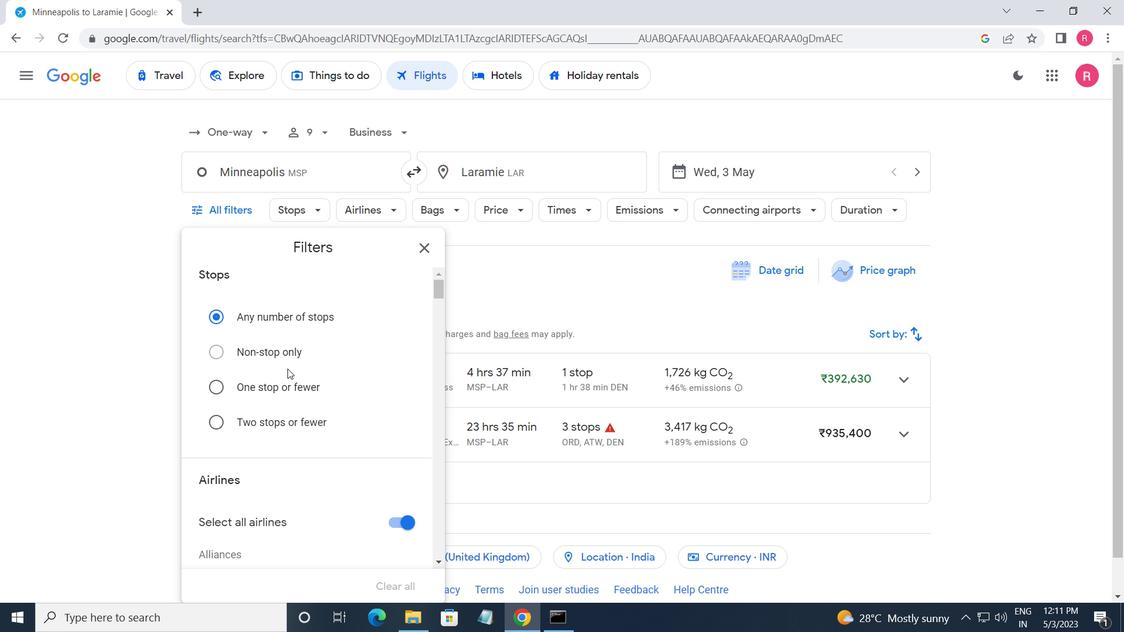 
Action: Mouse scrolled (291, 371) with delta (0, 0)
Screenshot: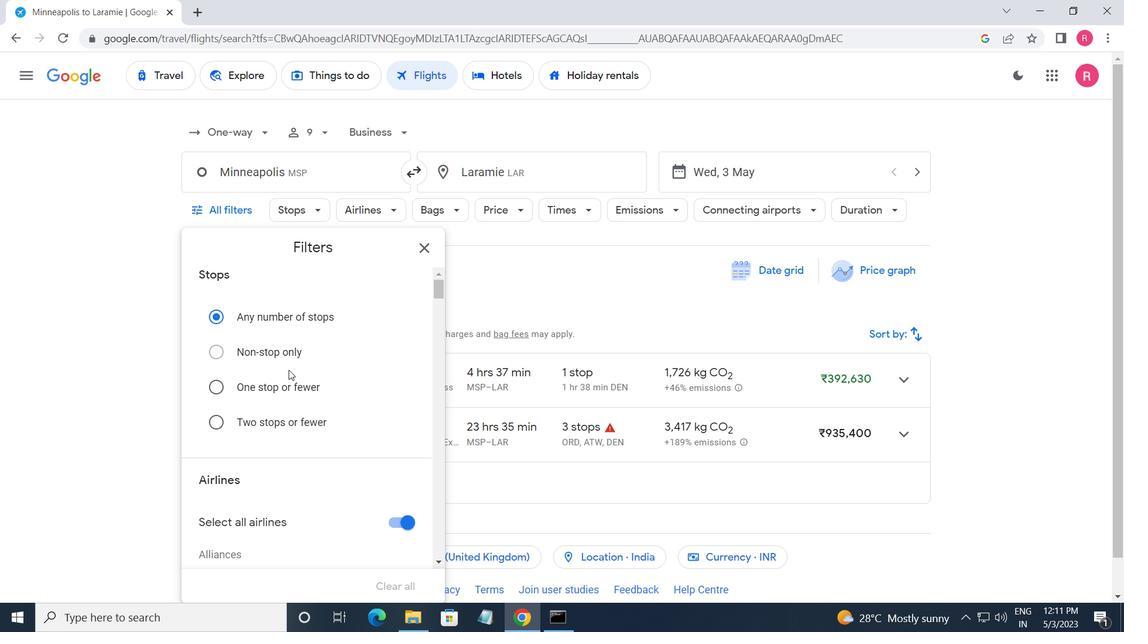 
Action: Mouse moved to (292, 374)
Screenshot: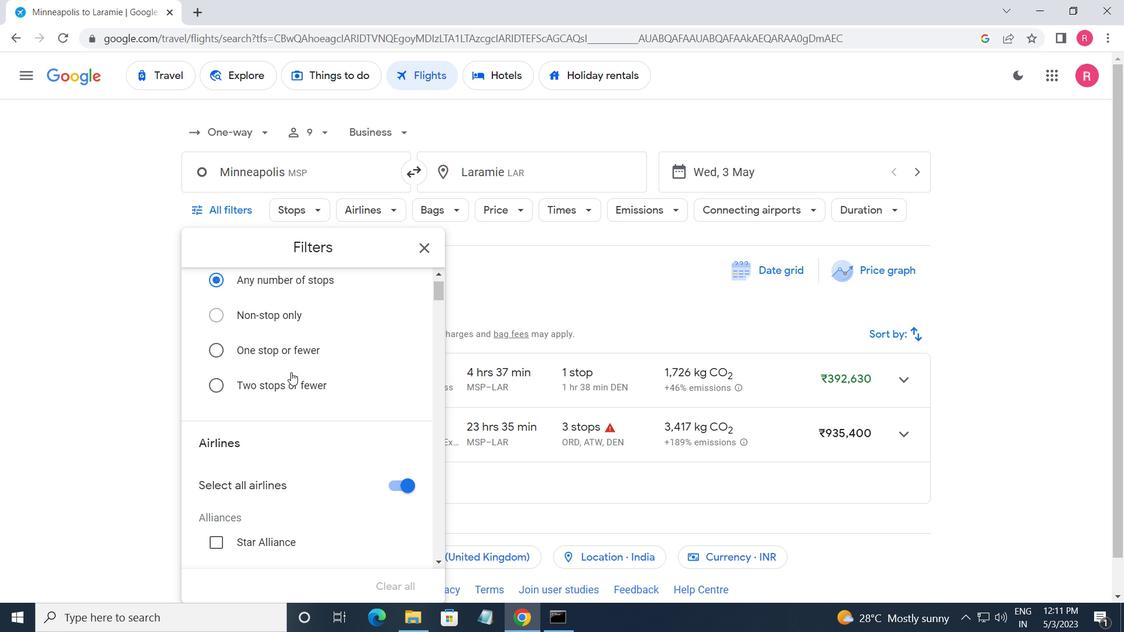 
Action: Mouse scrolled (292, 373) with delta (0, 0)
Screenshot: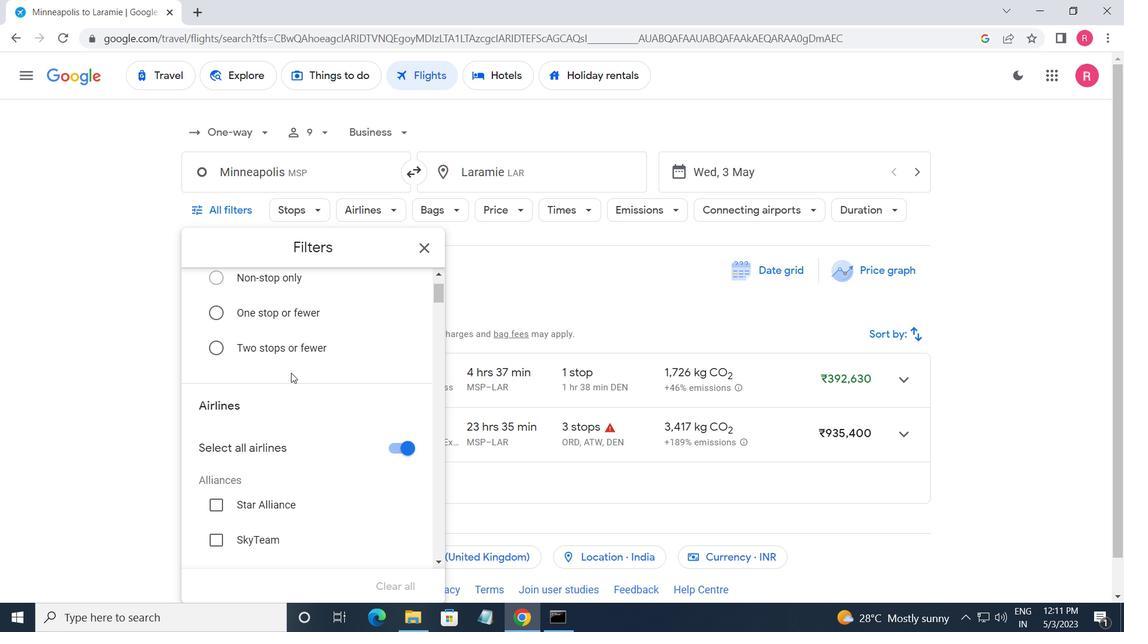 
Action: Mouse moved to (295, 378)
Screenshot: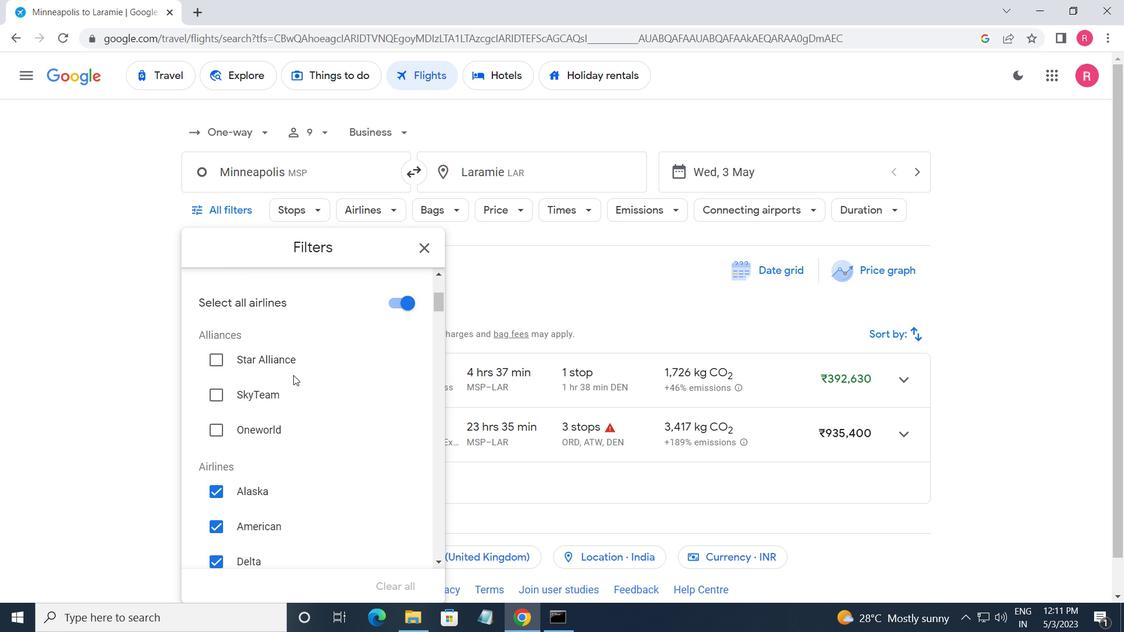 
Action: Mouse scrolled (295, 378) with delta (0, 0)
Screenshot: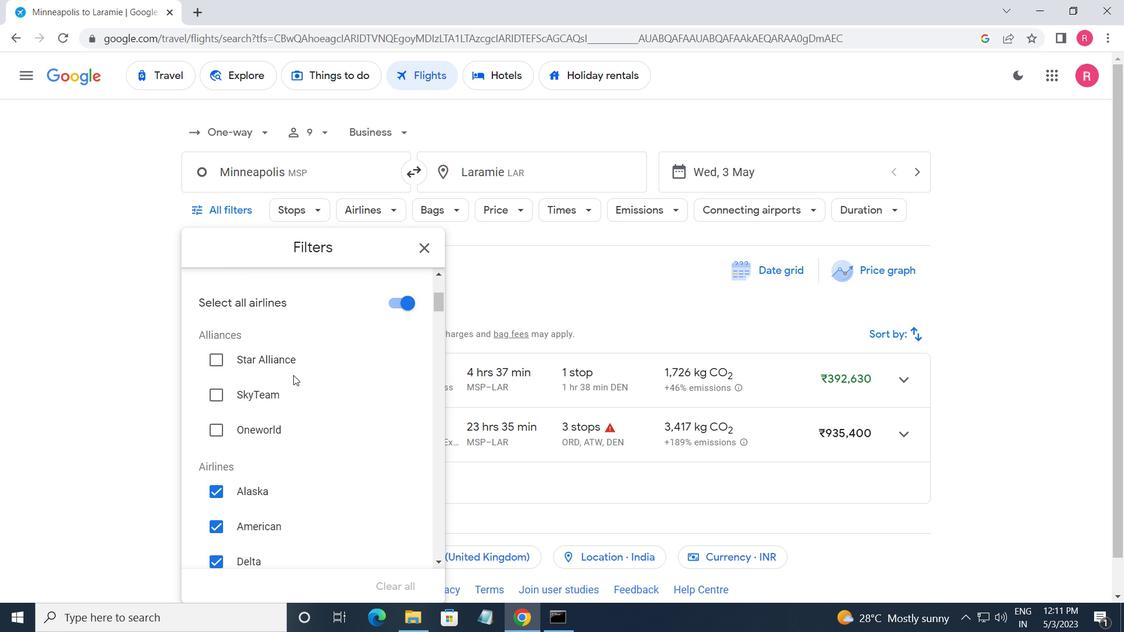 
Action: Mouse moved to (295, 379)
Screenshot: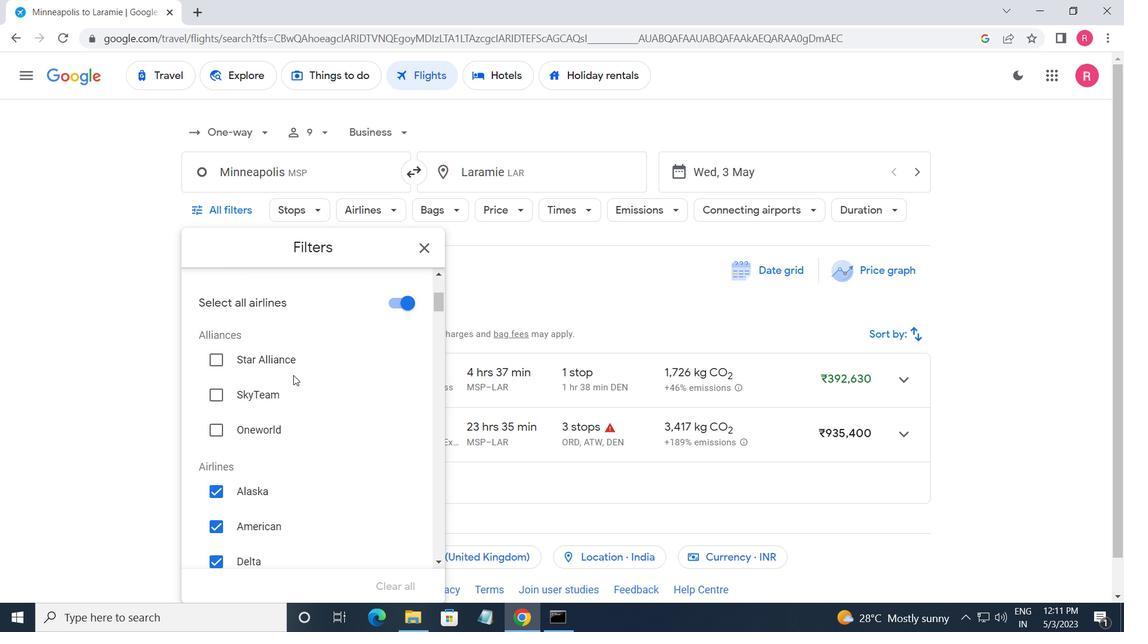 
Action: Mouse scrolled (295, 378) with delta (0, 0)
Screenshot: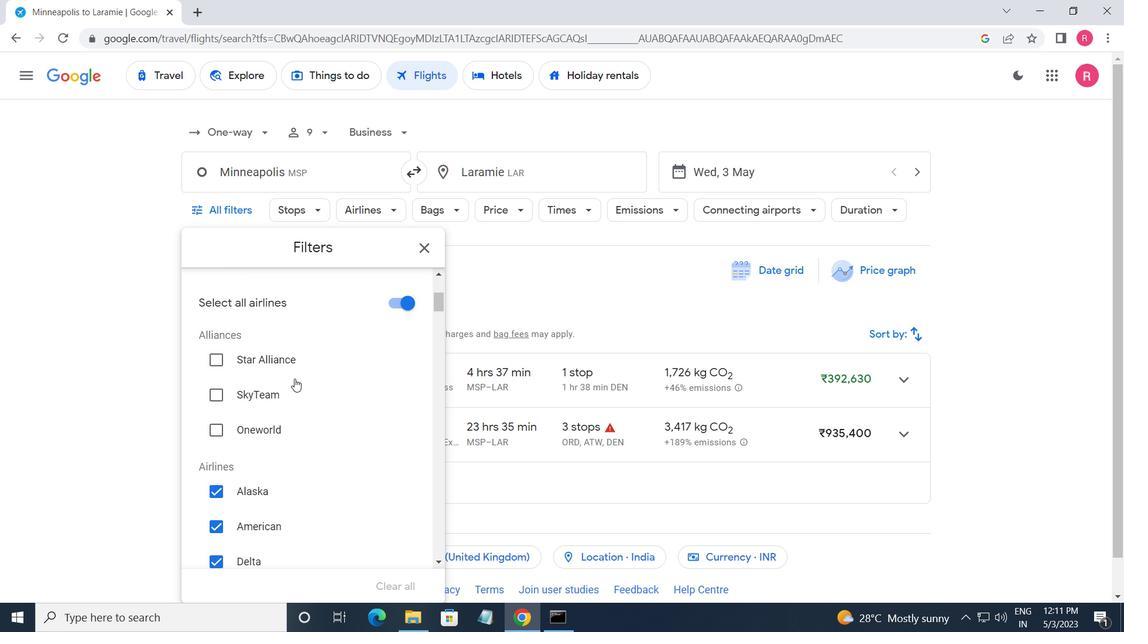 
Action: Mouse moved to (379, 421)
Screenshot: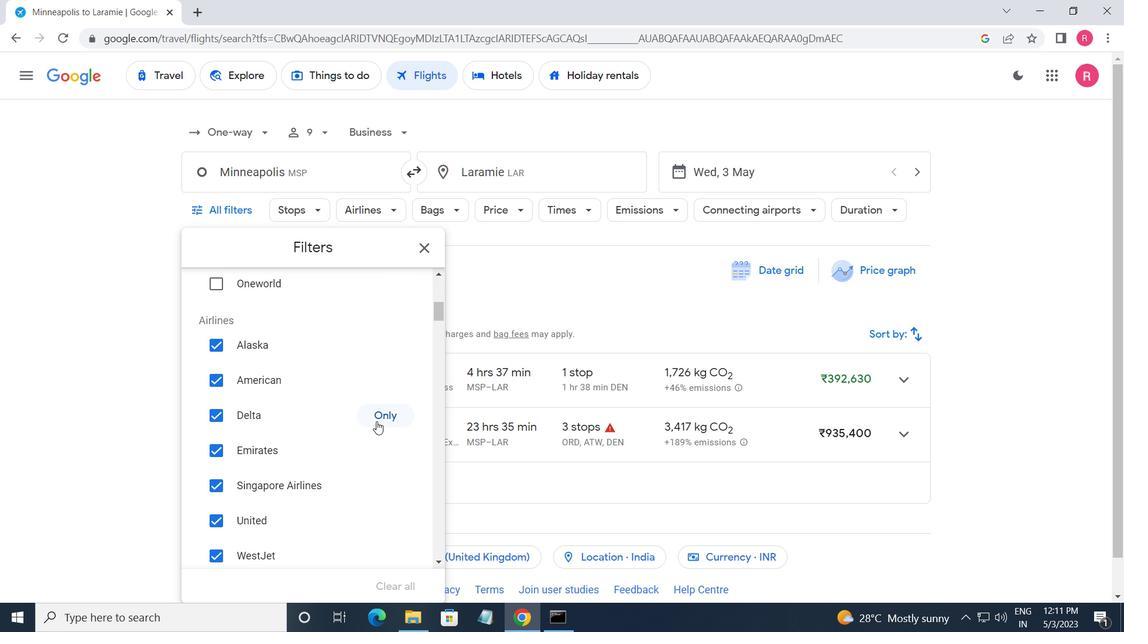 
Action: Mouse pressed left at (379, 421)
Screenshot: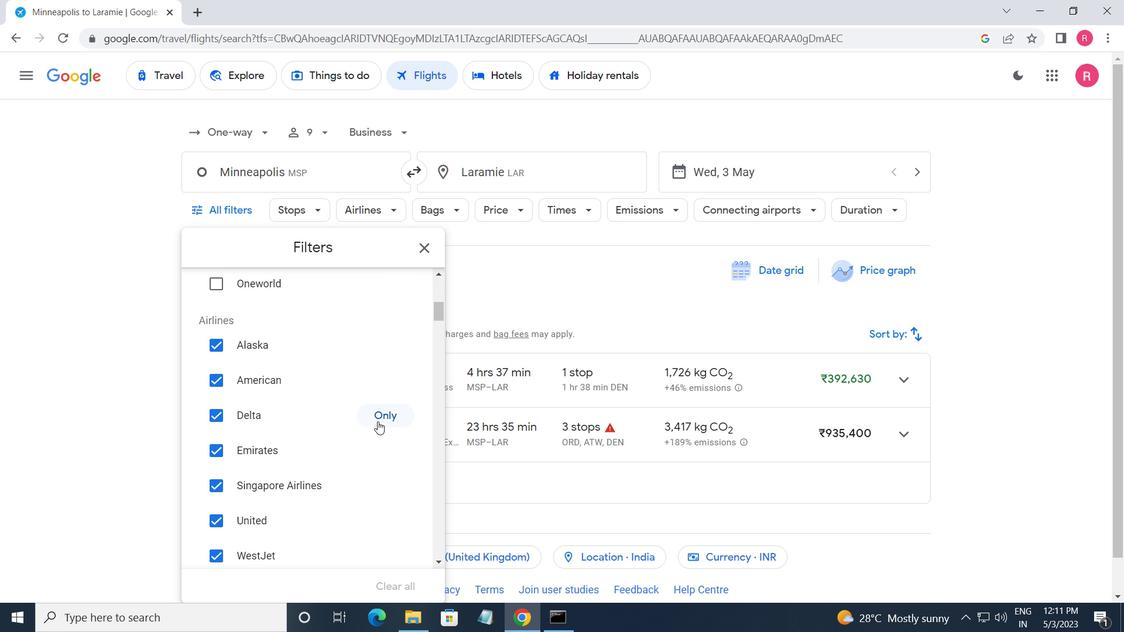 
Action: Mouse moved to (373, 443)
Screenshot: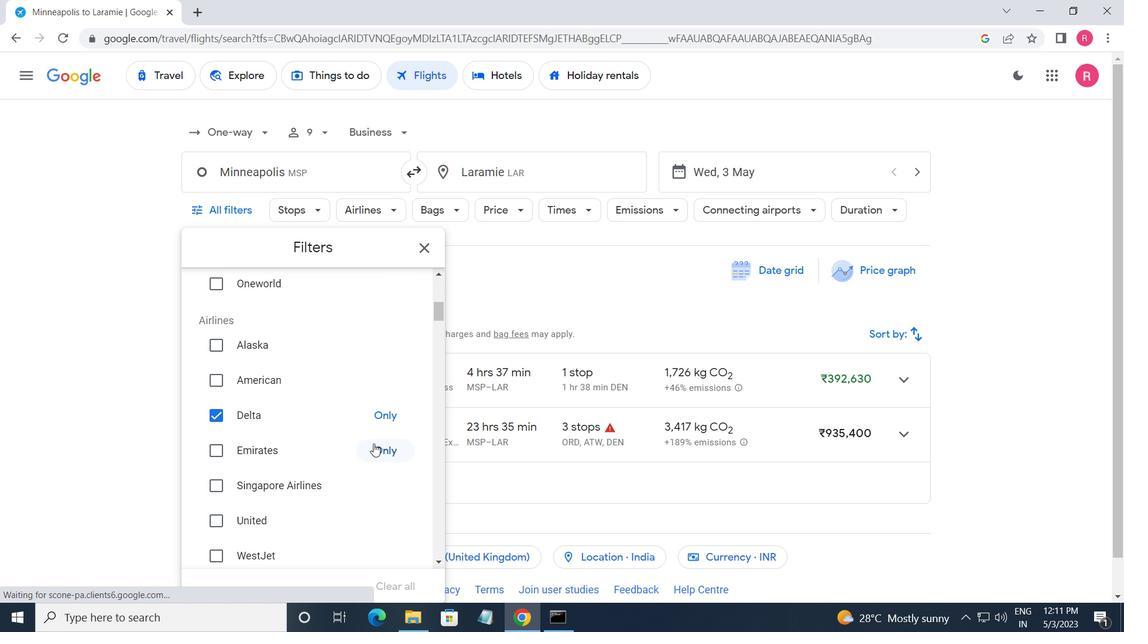 
Action: Mouse scrolled (373, 442) with delta (0, 0)
Screenshot: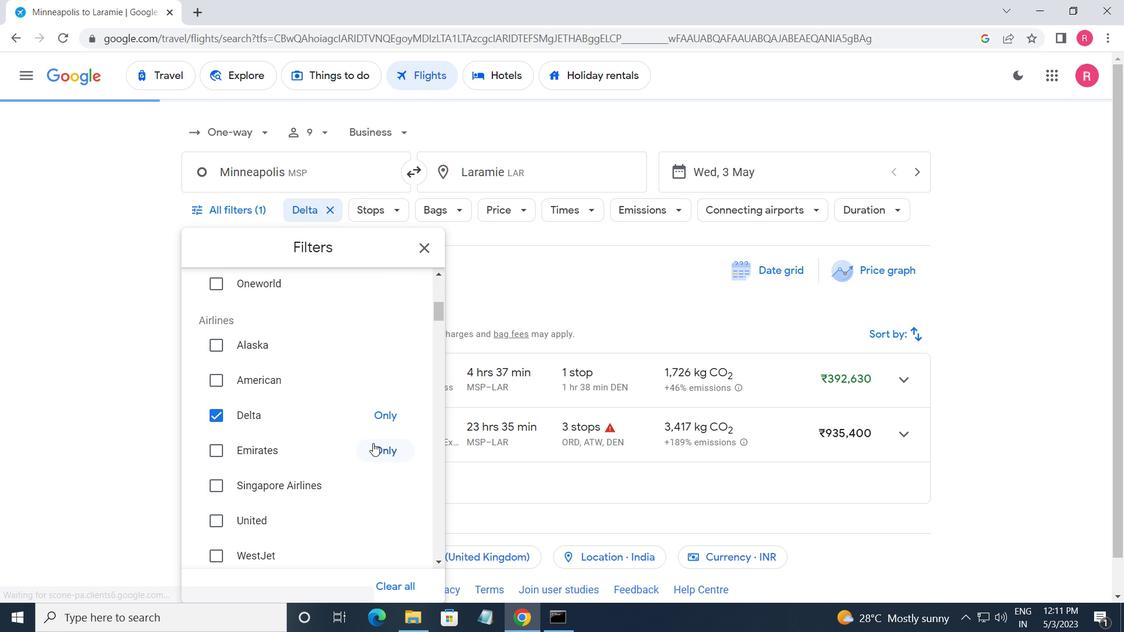 
Action: Mouse scrolled (373, 442) with delta (0, 0)
Screenshot: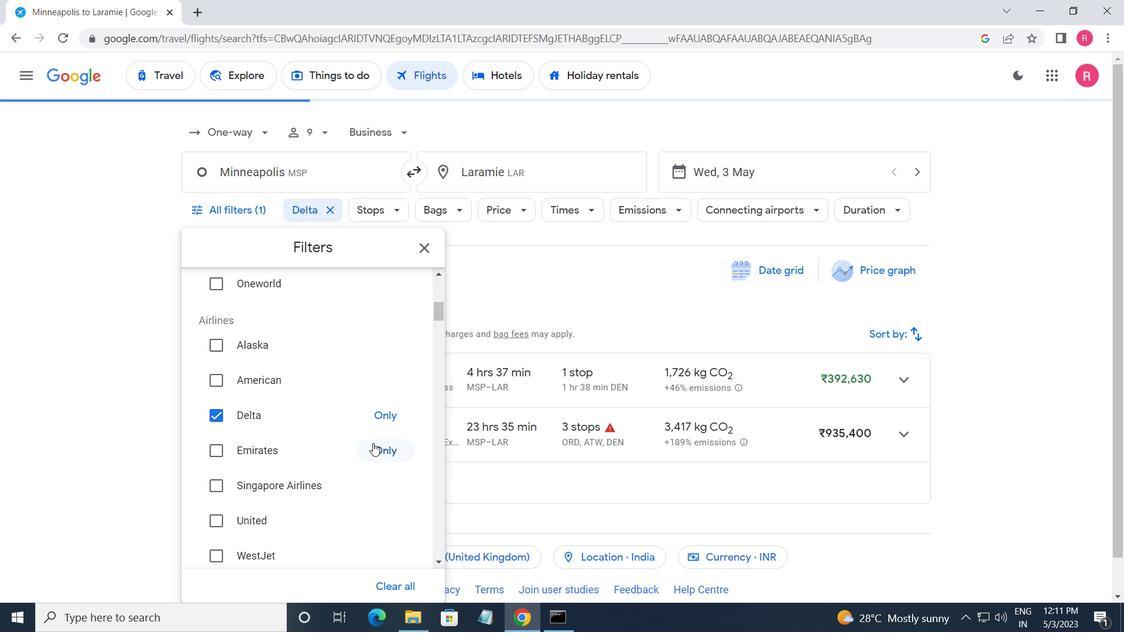 
Action: Mouse scrolled (373, 442) with delta (0, 0)
Screenshot: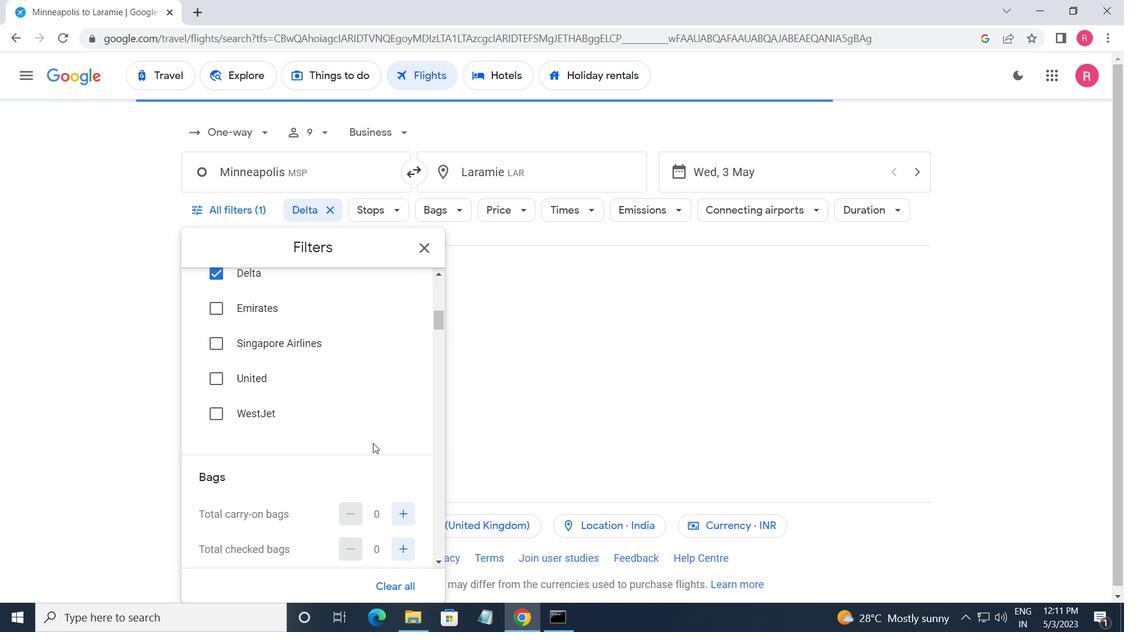 
Action: Mouse scrolled (373, 442) with delta (0, 0)
Screenshot: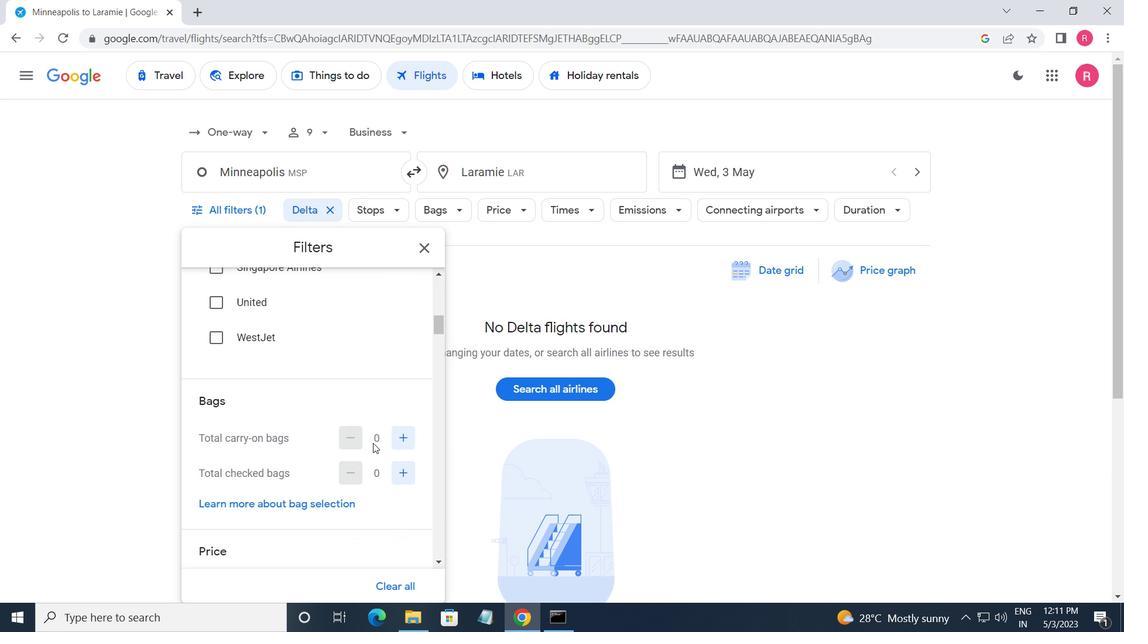 
Action: Mouse moved to (397, 364)
Screenshot: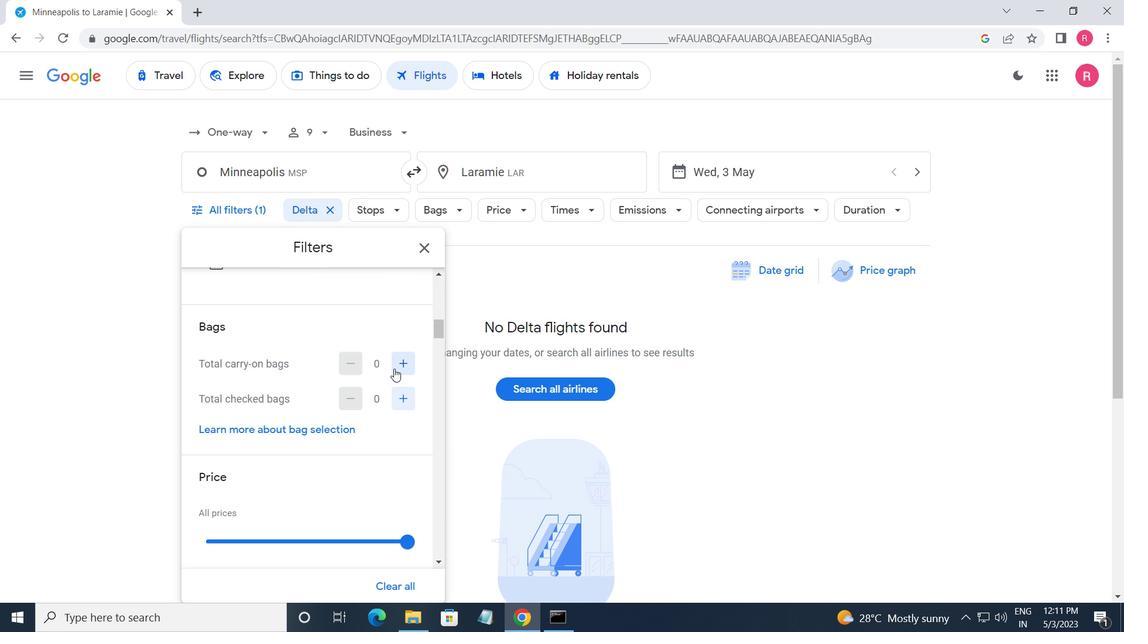 
Action: Mouse pressed left at (397, 364)
Screenshot: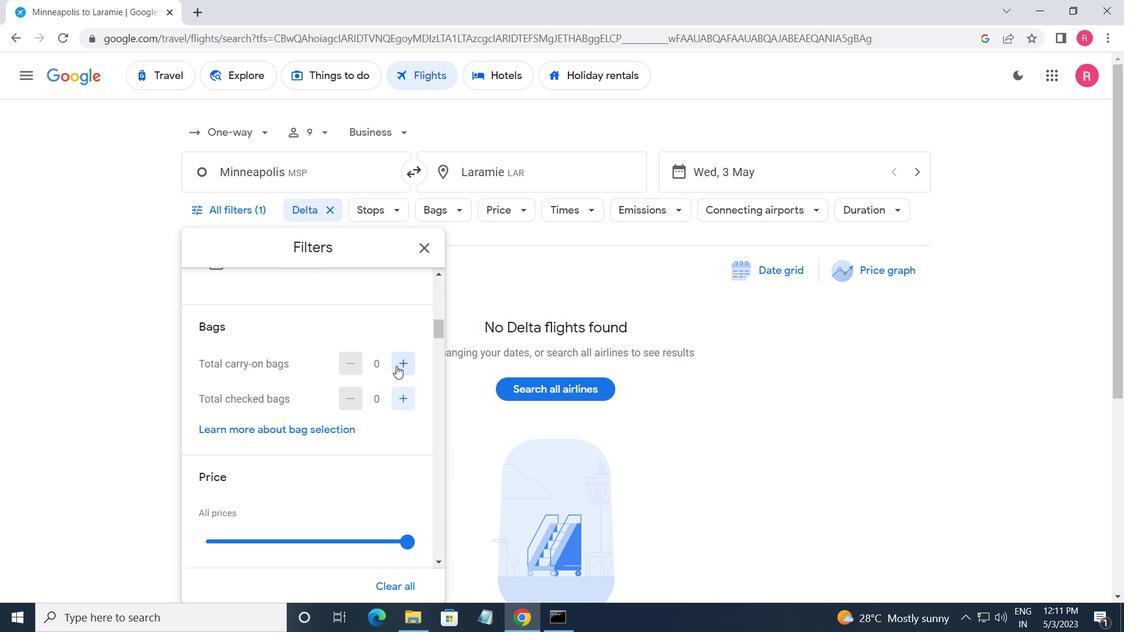 
Action: Mouse moved to (361, 417)
Screenshot: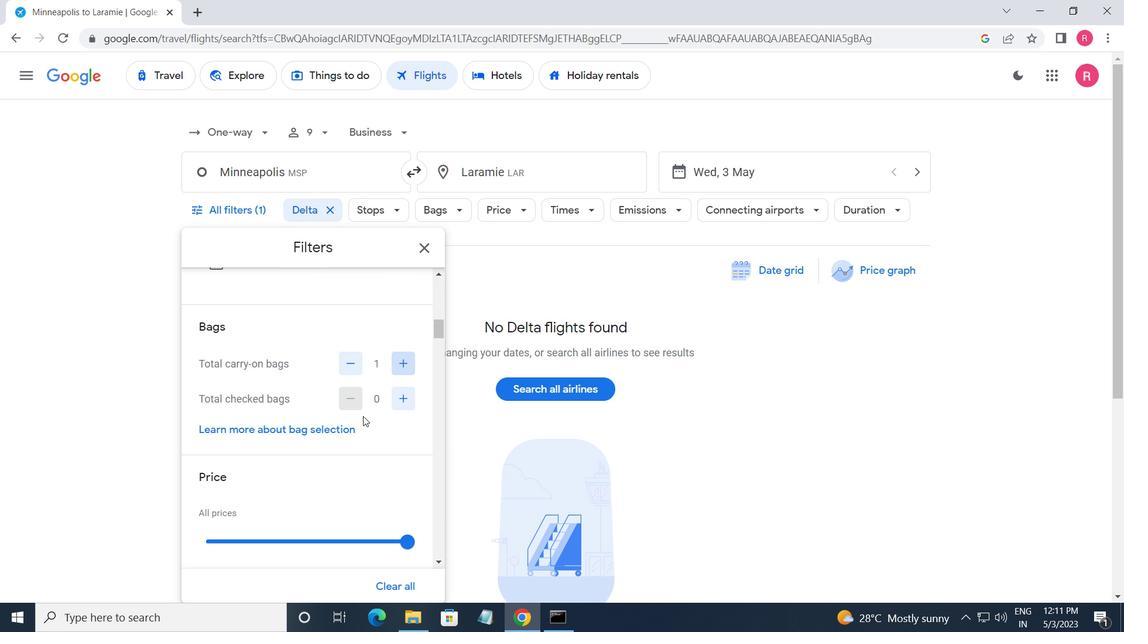 
Action: Mouse scrolled (361, 416) with delta (0, 0)
Screenshot: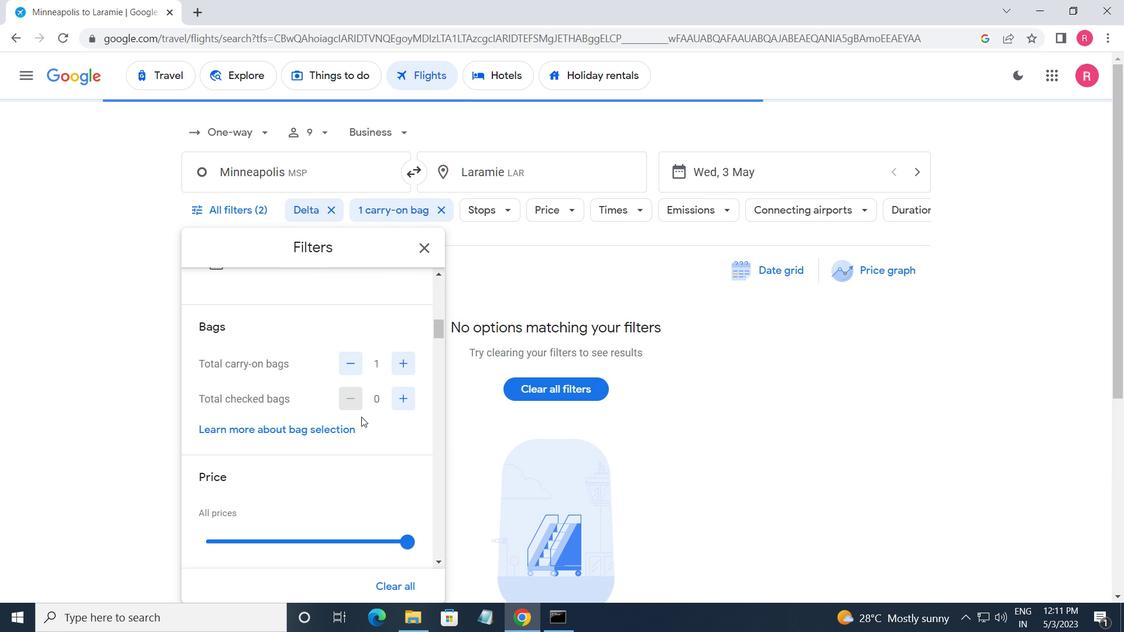 
Action: Mouse scrolled (361, 416) with delta (0, 0)
Screenshot: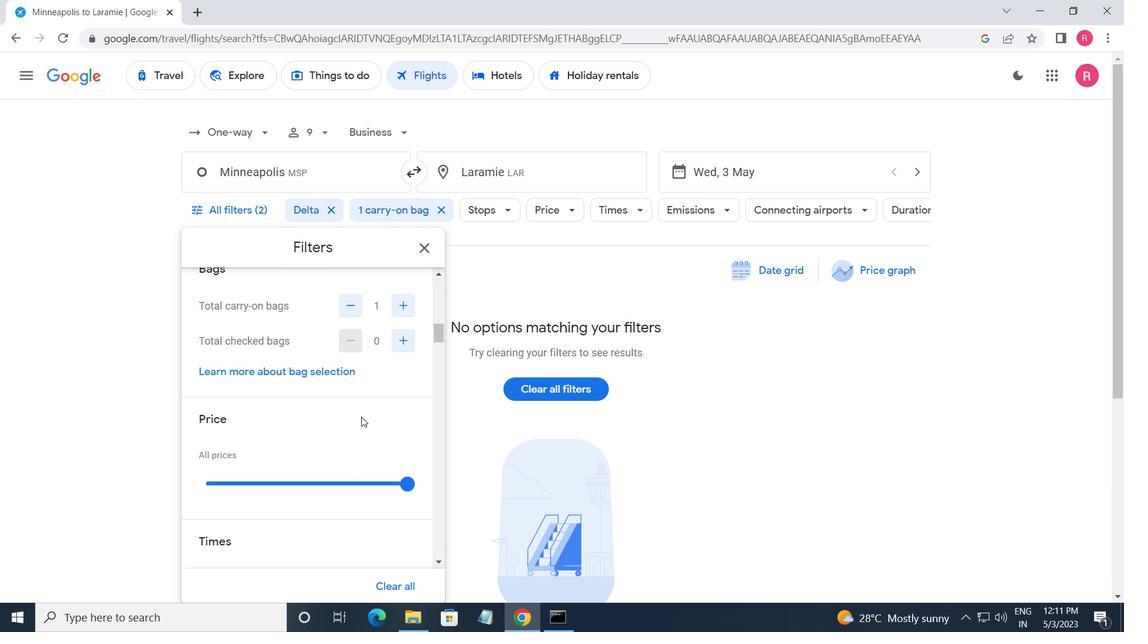
Action: Mouse moved to (409, 398)
Screenshot: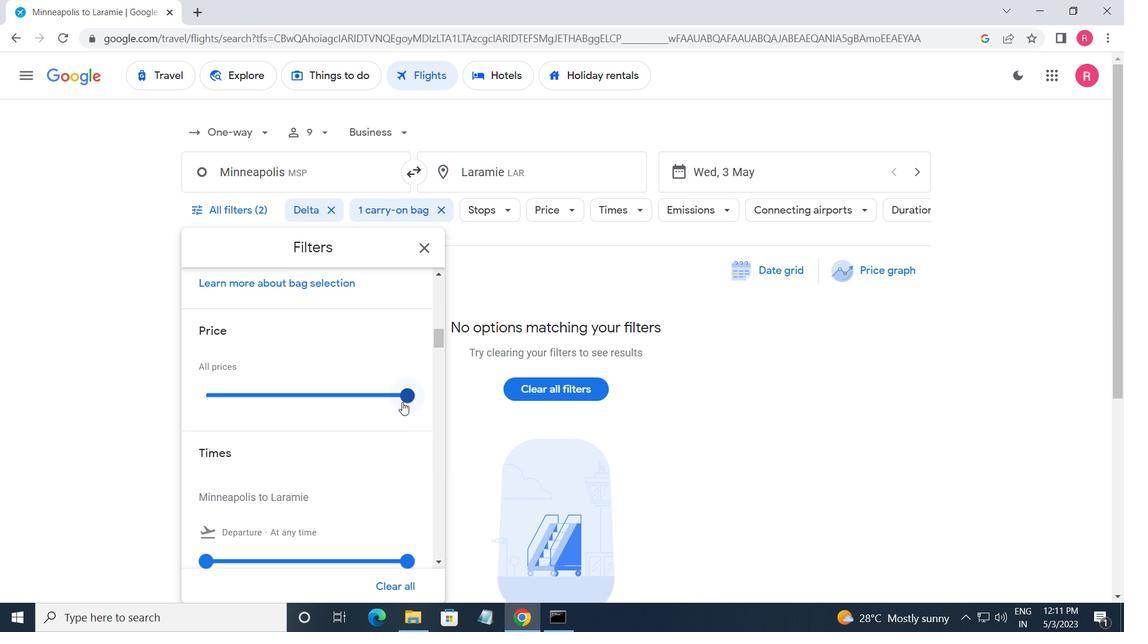 
Action: Mouse pressed left at (409, 398)
Screenshot: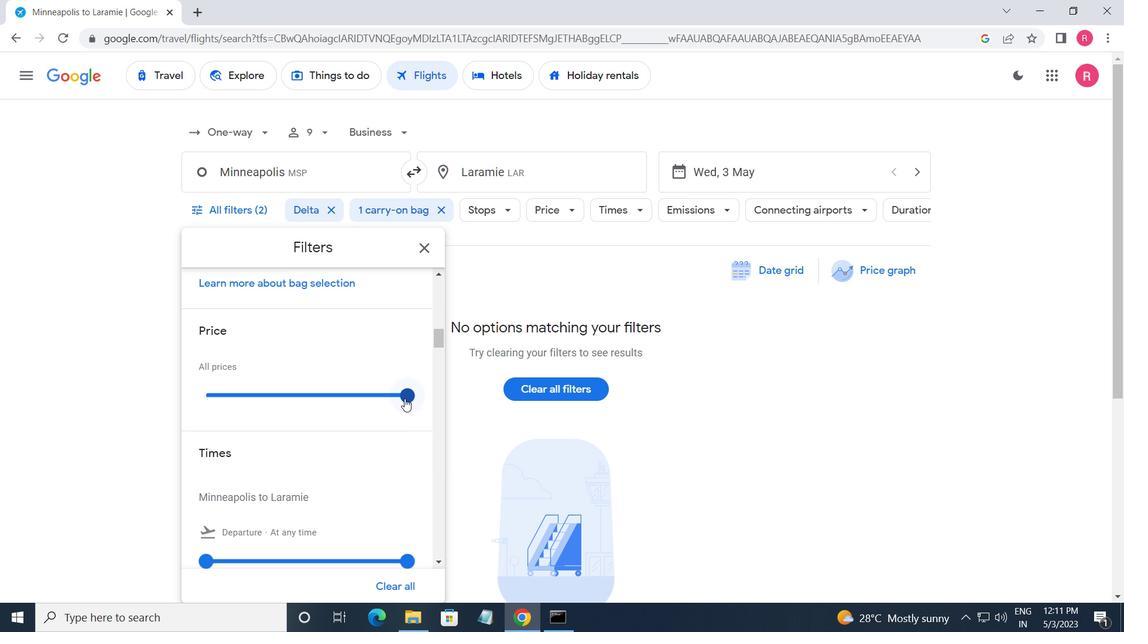 
Action: Mouse moved to (243, 398)
Screenshot: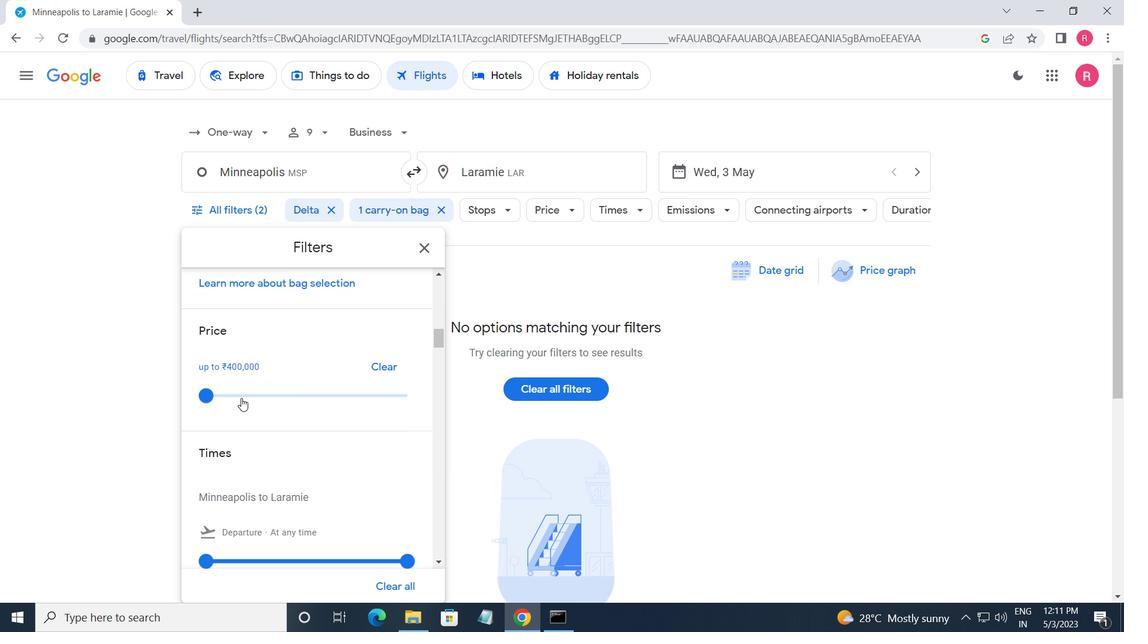 
Action: Mouse scrolled (243, 397) with delta (0, 0)
Screenshot: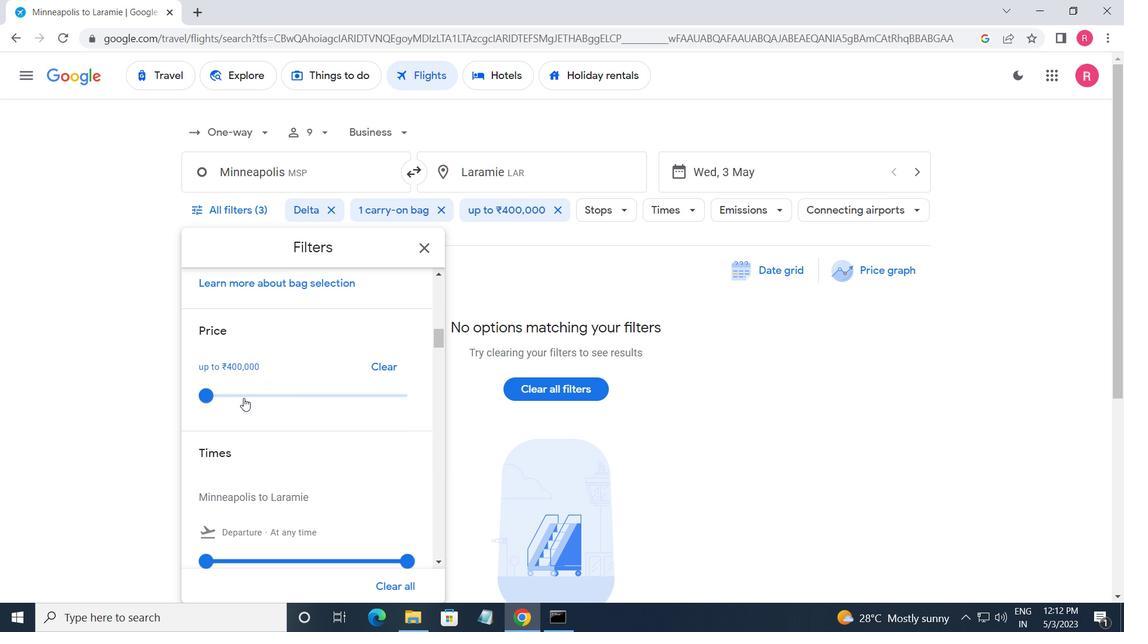 
Action: Mouse moved to (244, 400)
Screenshot: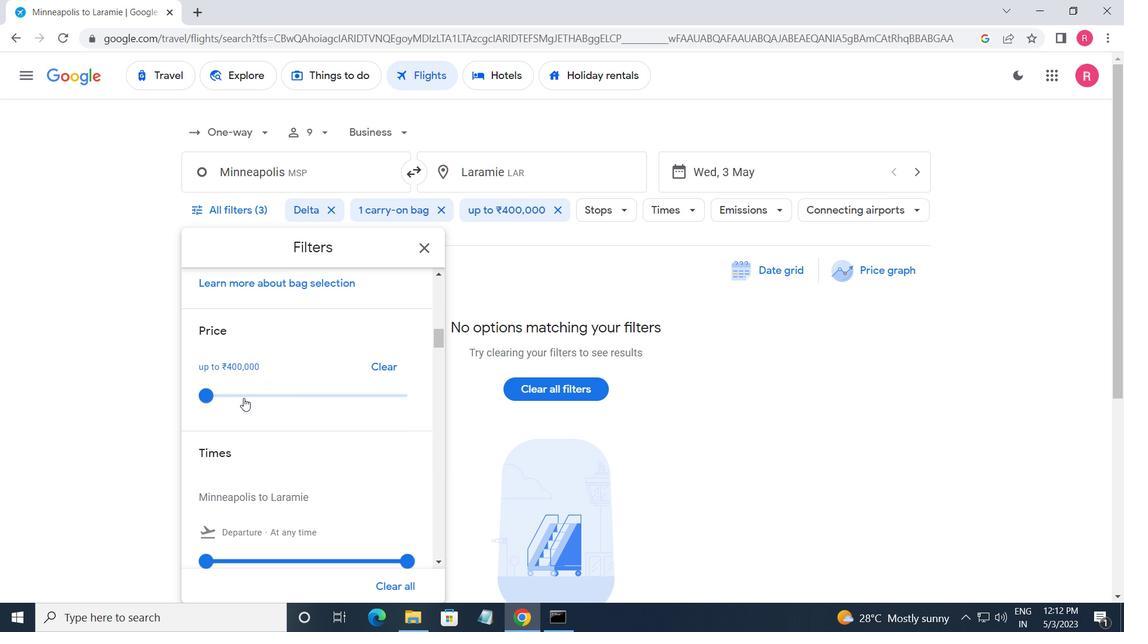 
Action: Mouse scrolled (244, 400) with delta (0, 0)
Screenshot: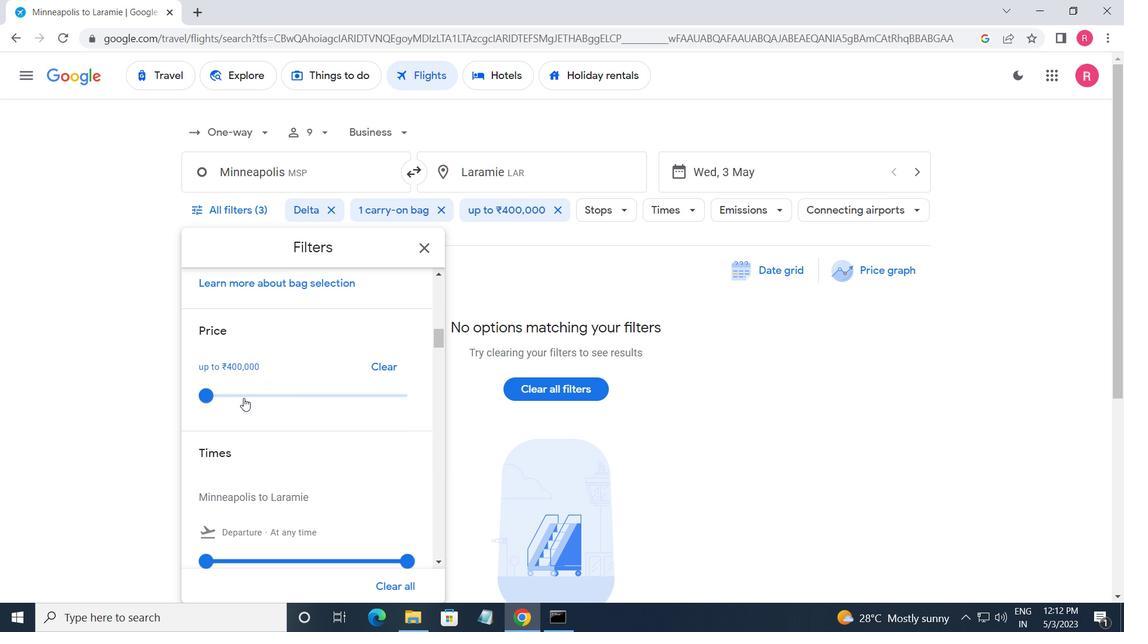 
Action: Mouse moved to (217, 418)
Screenshot: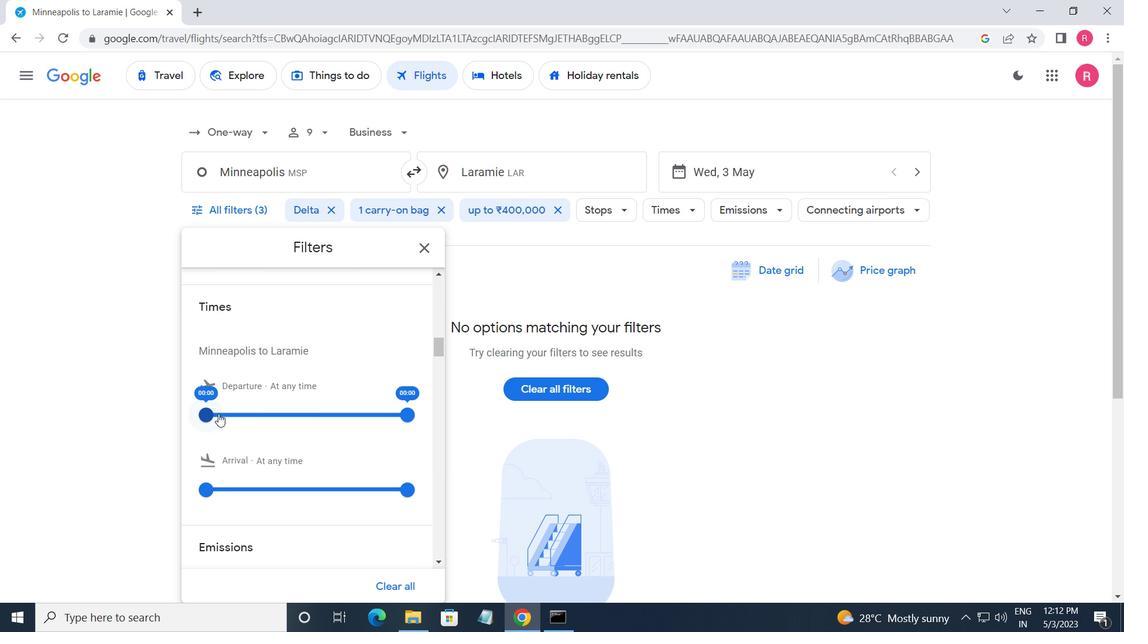 
Action: Mouse pressed left at (217, 418)
Screenshot: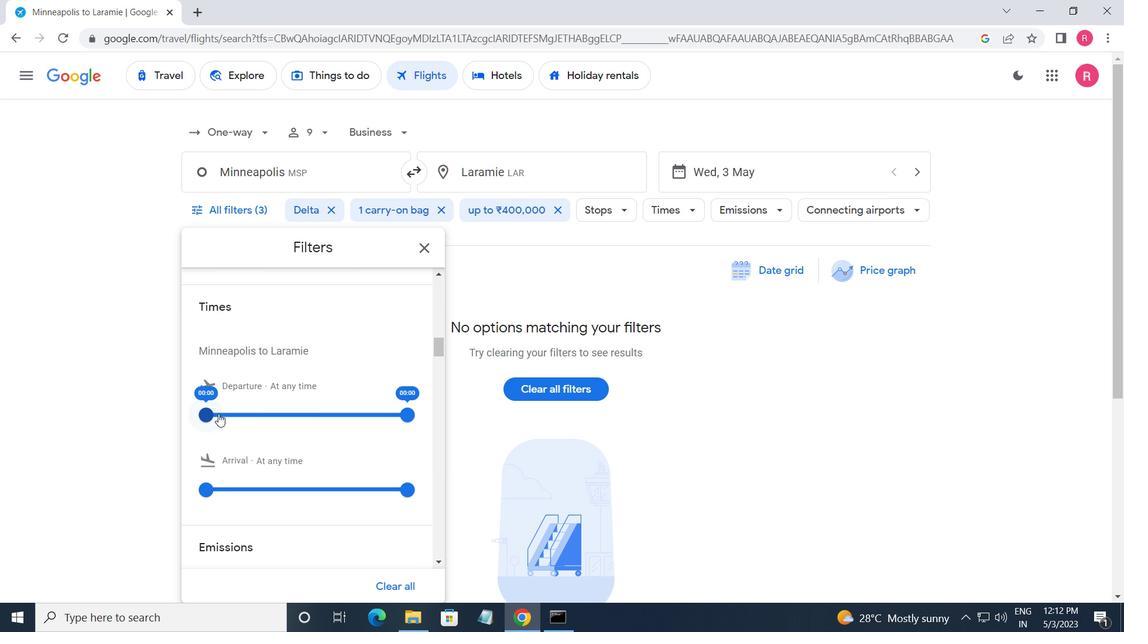 
Action: Mouse moved to (403, 414)
Screenshot: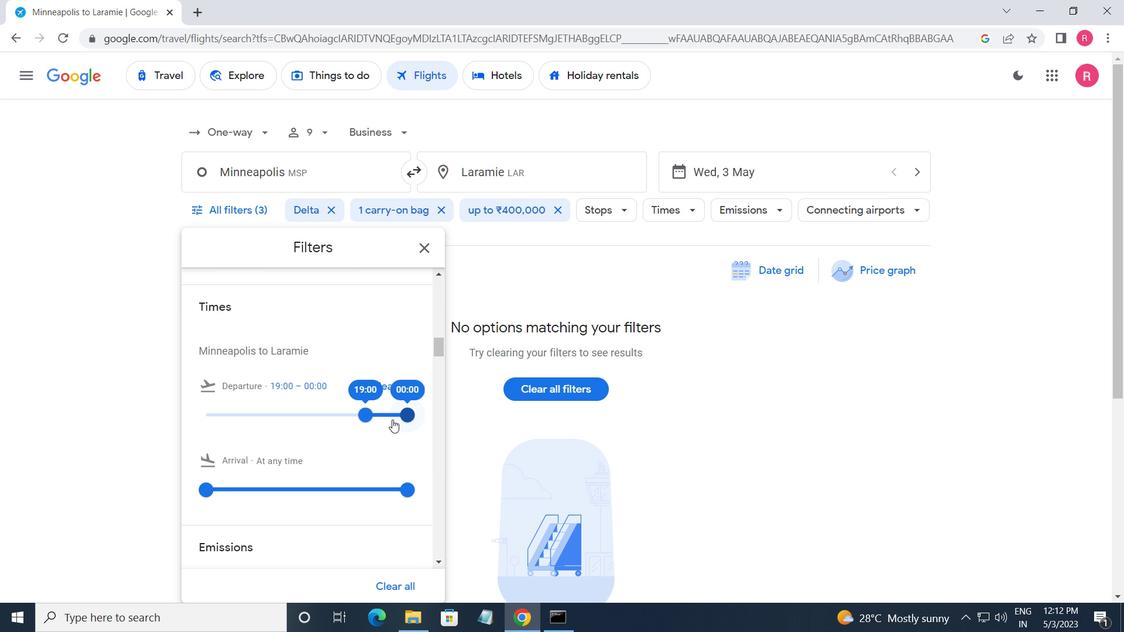 
Action: Mouse pressed left at (403, 414)
Screenshot: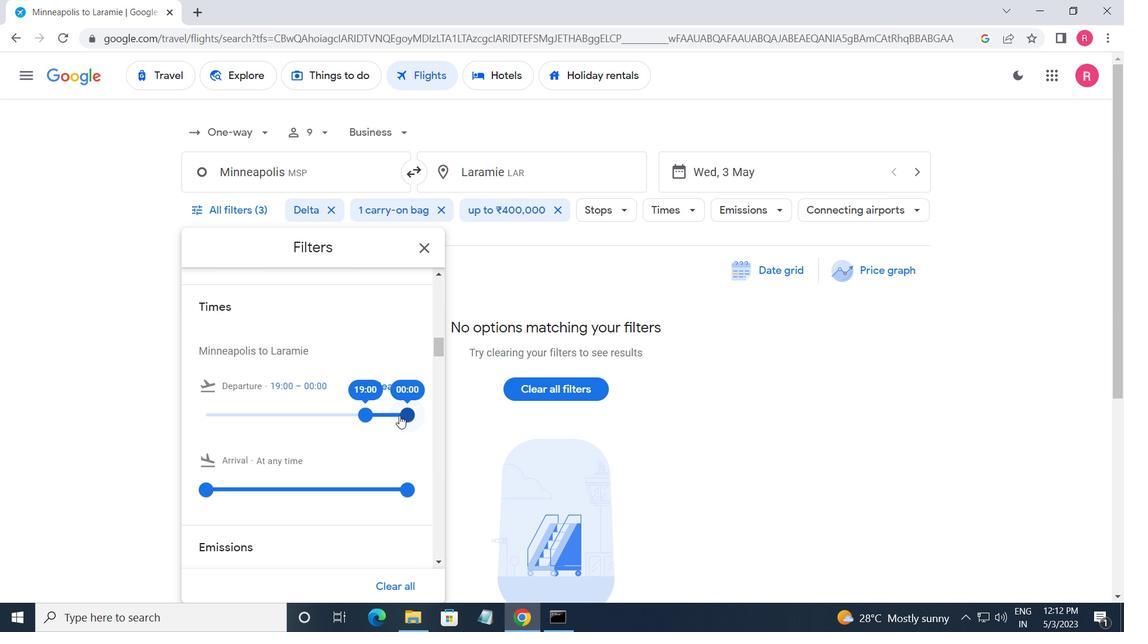 
Action: Mouse moved to (414, 253)
Screenshot: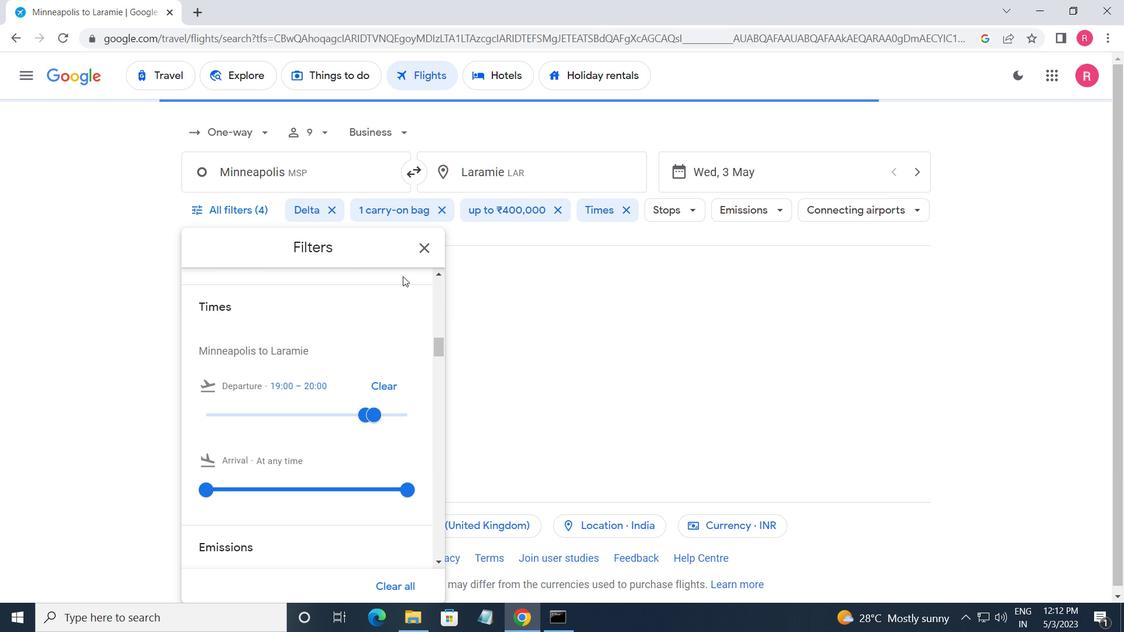 
Action: Mouse pressed left at (414, 253)
Screenshot: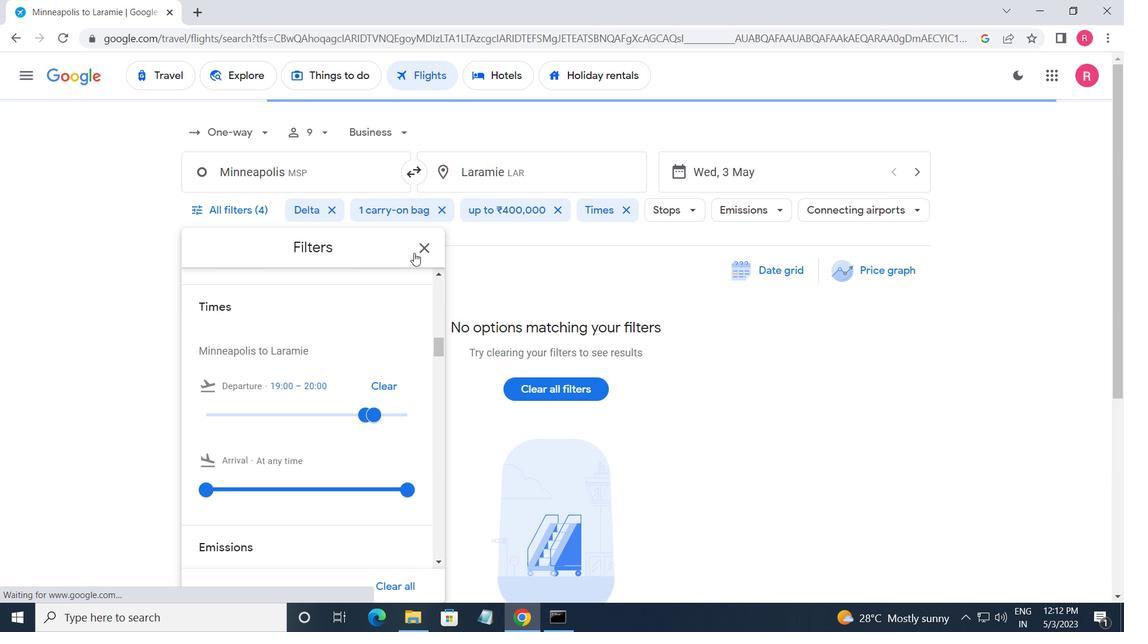 
Action: Mouse moved to (190, 183)
Screenshot: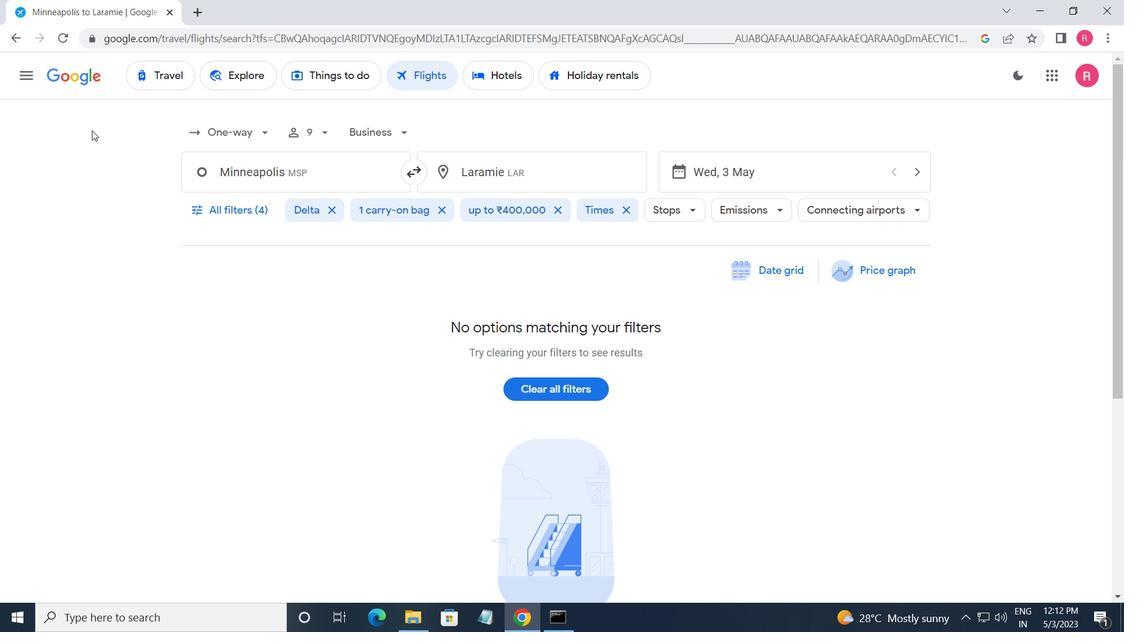 
